 Task: Create a due date automation trigger when advanced on, on the monday of the week before a card is due add dates starting in less than 1 days at 11:00 AM.
Action: Mouse moved to (1141, 347)
Screenshot: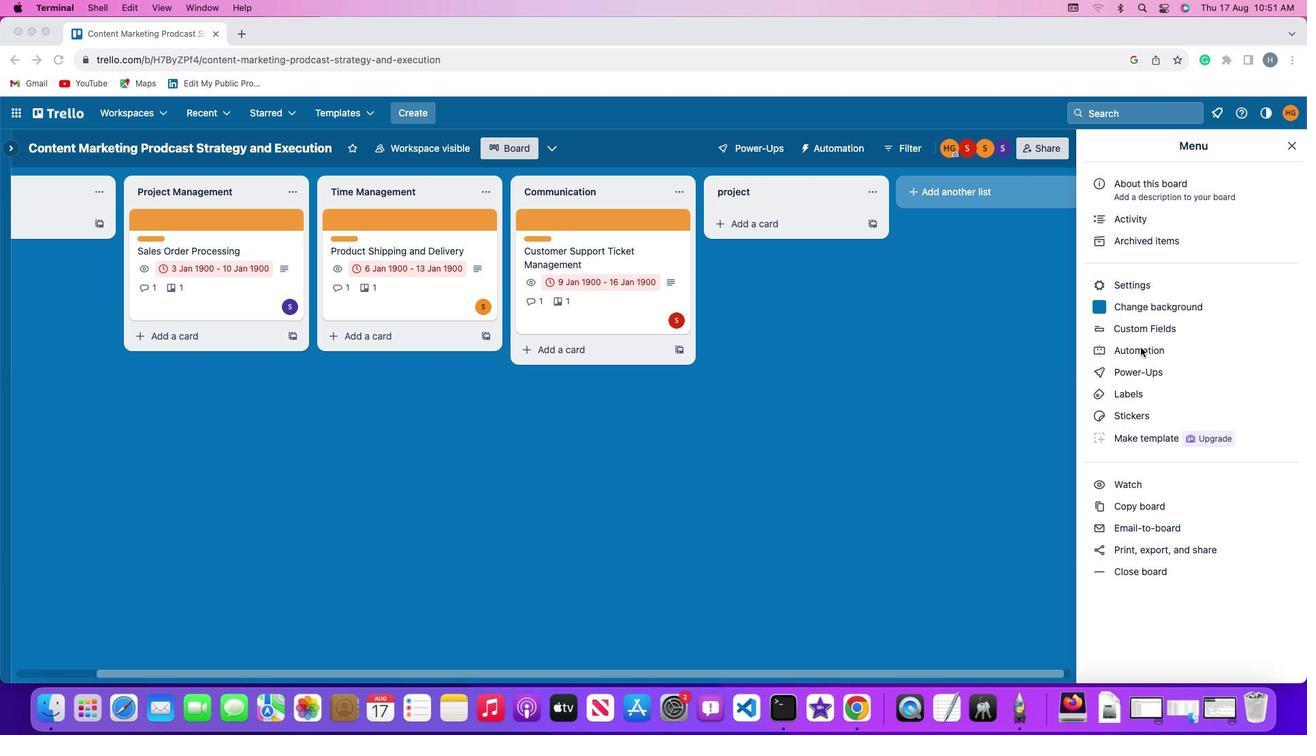 
Action: Mouse pressed left at (1141, 347)
Screenshot: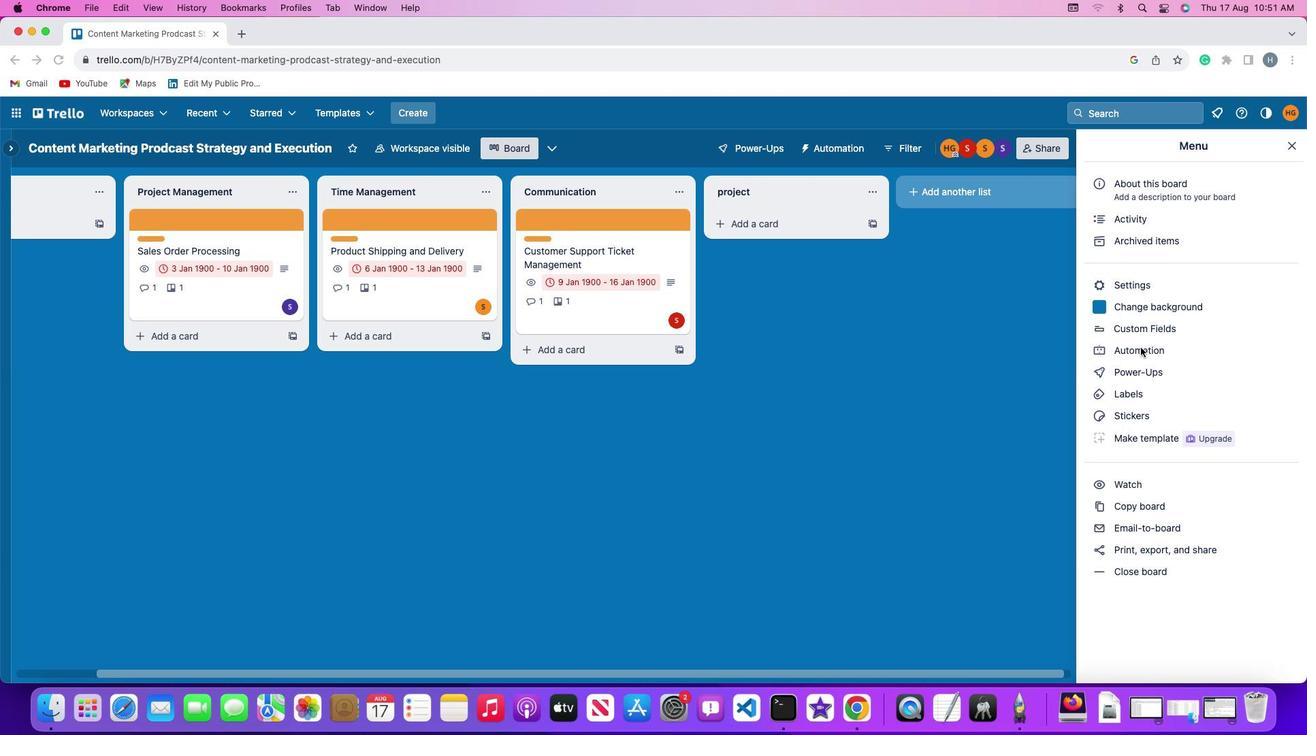 
Action: Mouse pressed left at (1141, 347)
Screenshot: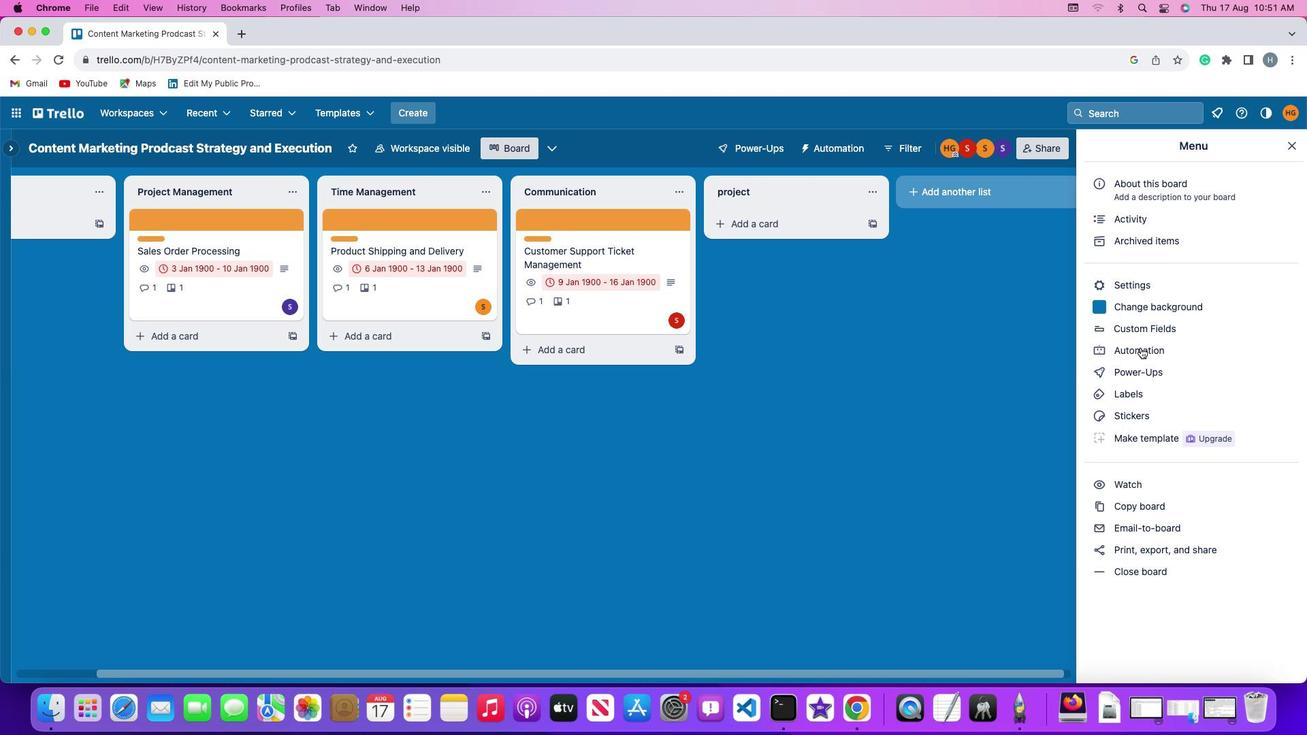 
Action: Mouse moved to (83, 319)
Screenshot: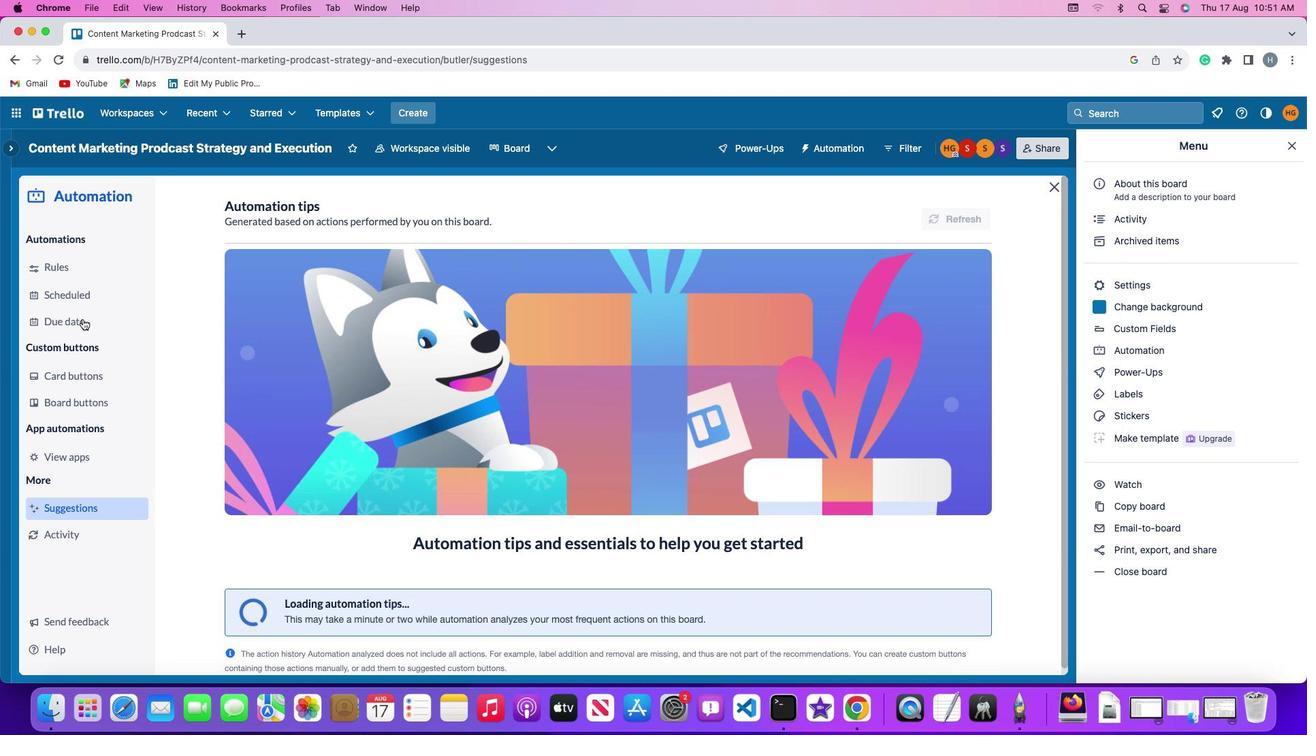 
Action: Mouse pressed left at (83, 319)
Screenshot: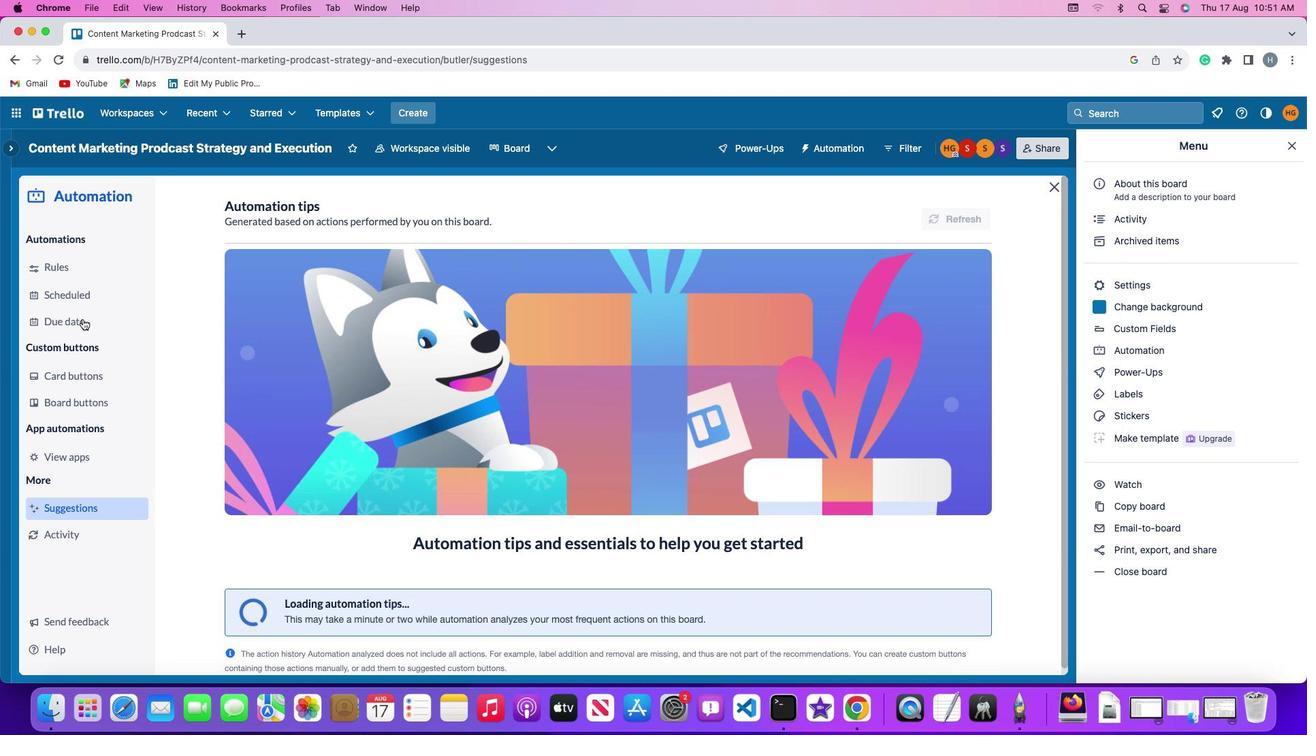 
Action: Mouse moved to (921, 210)
Screenshot: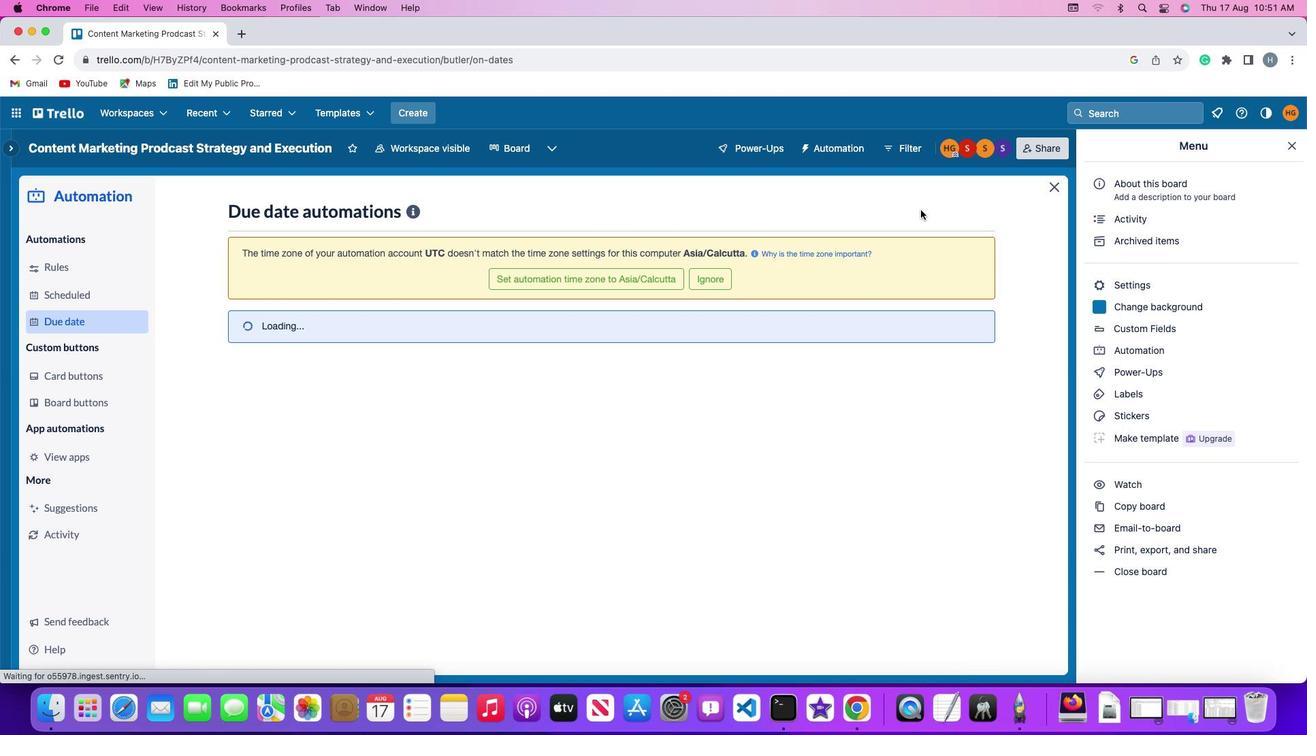 
Action: Mouse pressed left at (921, 210)
Screenshot: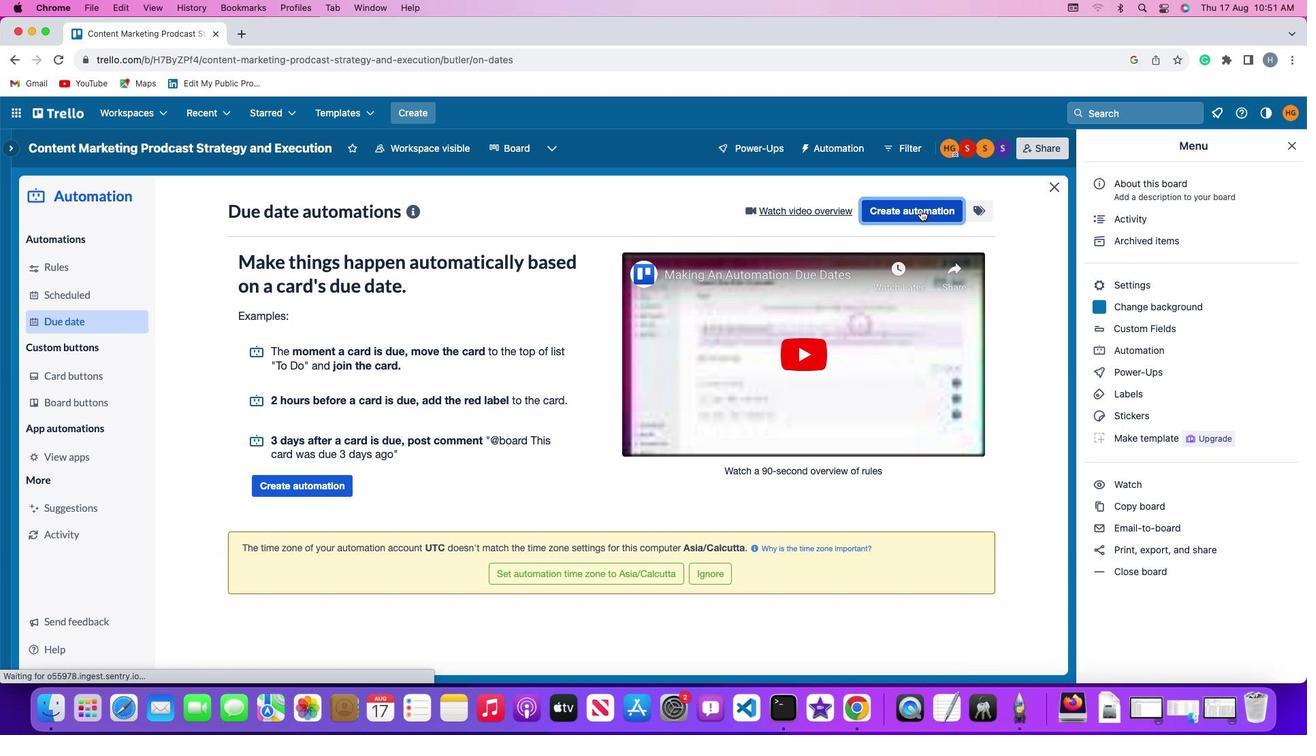 
Action: Mouse moved to (251, 339)
Screenshot: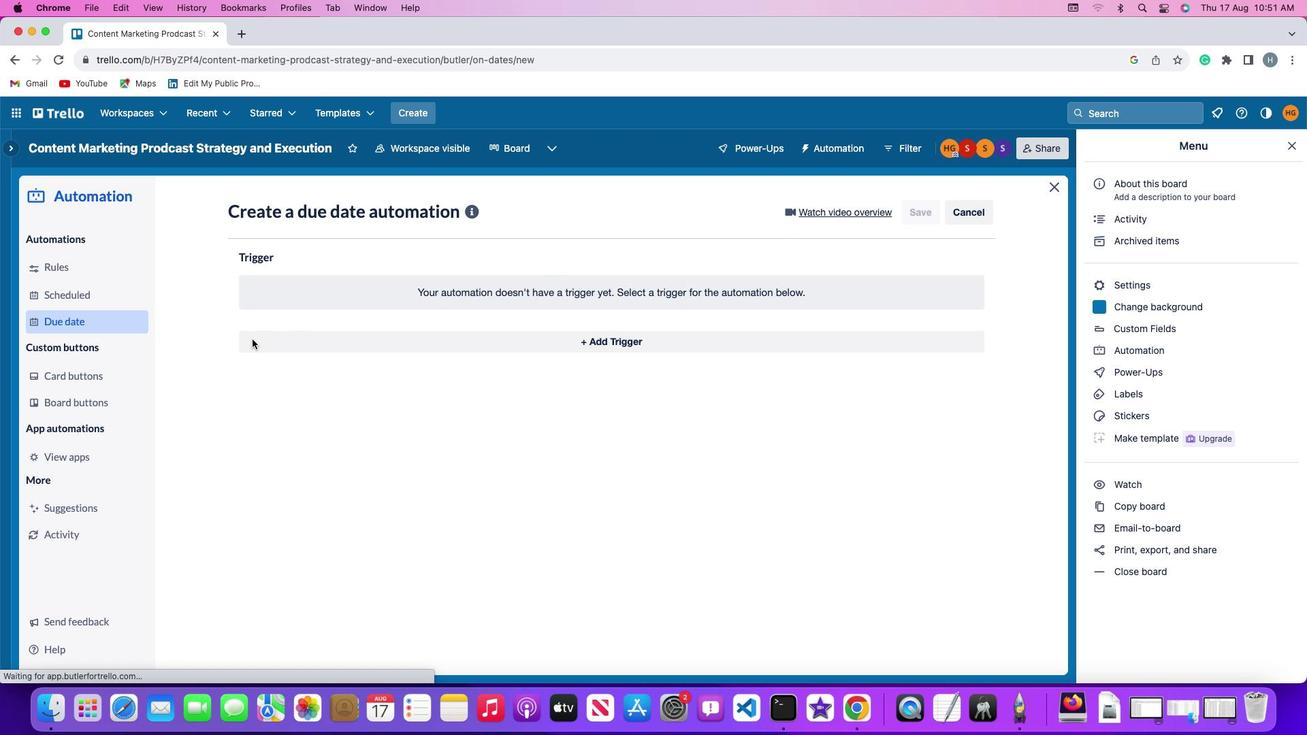 
Action: Mouse pressed left at (251, 339)
Screenshot: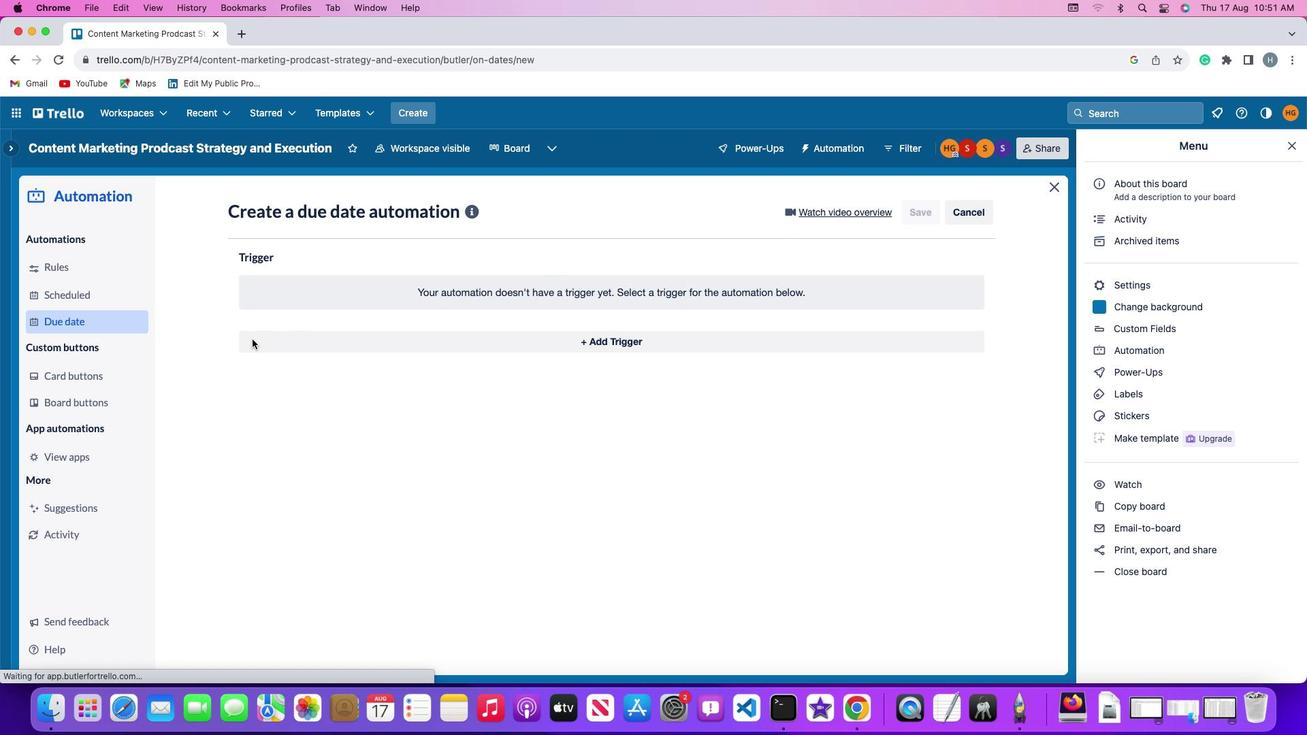 
Action: Mouse moved to (301, 587)
Screenshot: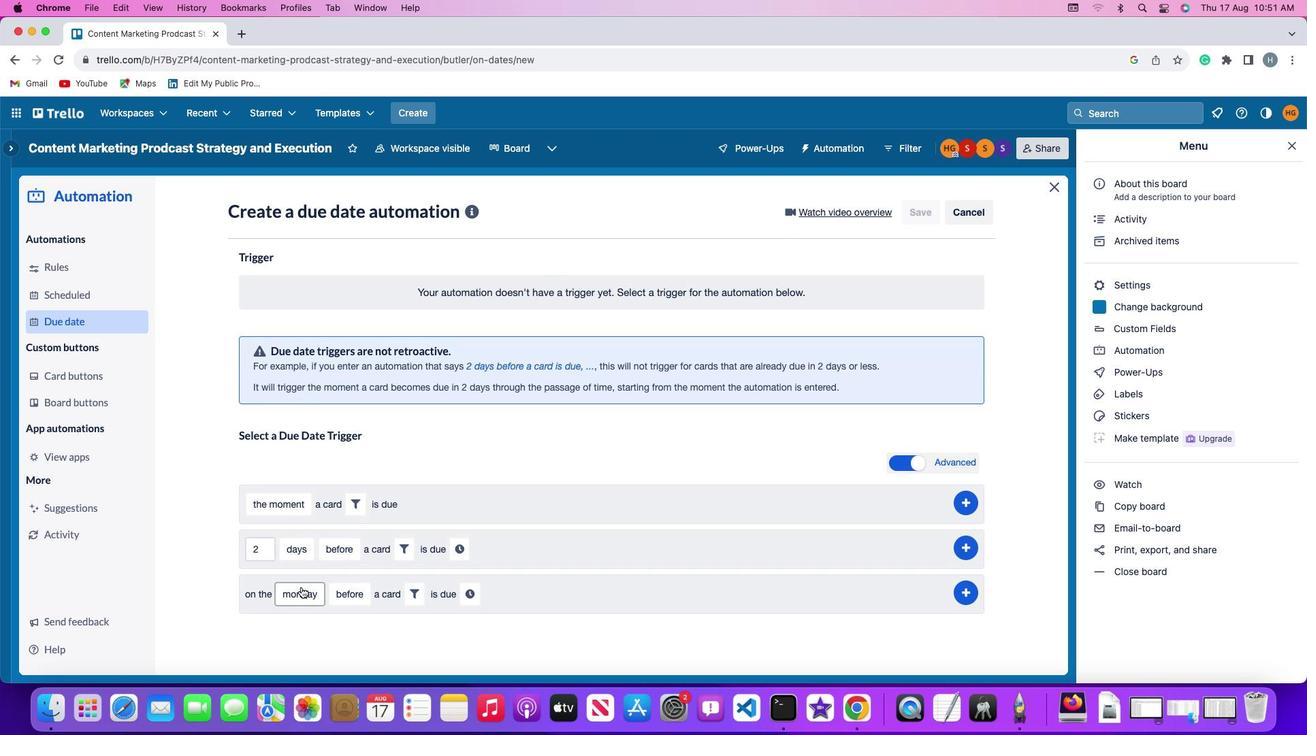 
Action: Mouse pressed left at (301, 587)
Screenshot: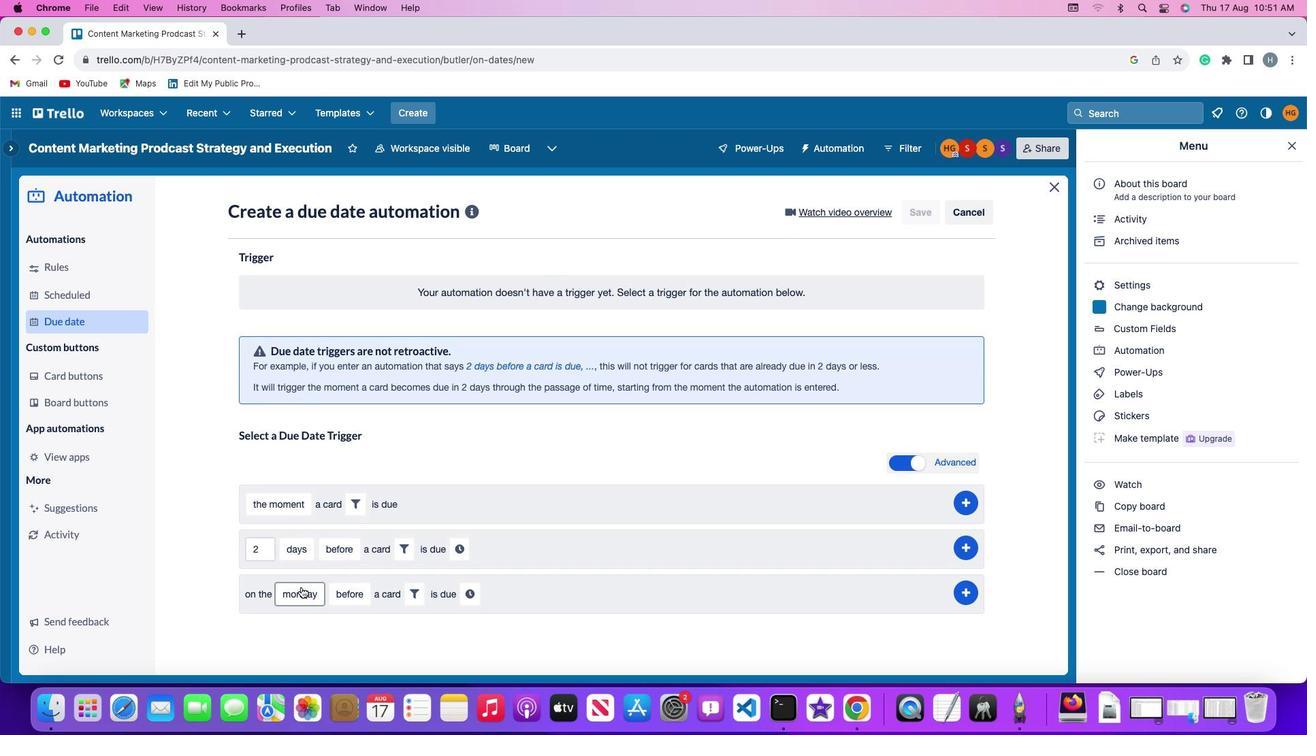 
Action: Mouse moved to (320, 406)
Screenshot: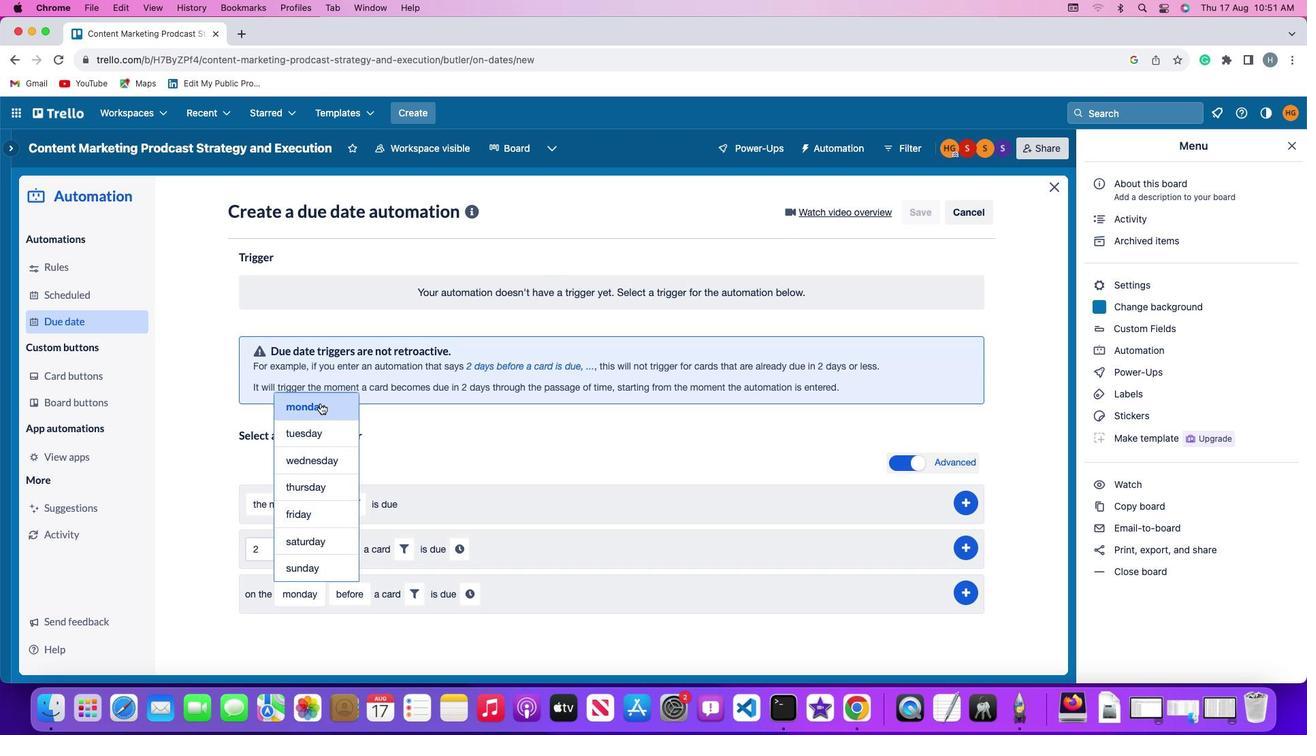 
Action: Mouse pressed left at (320, 406)
Screenshot: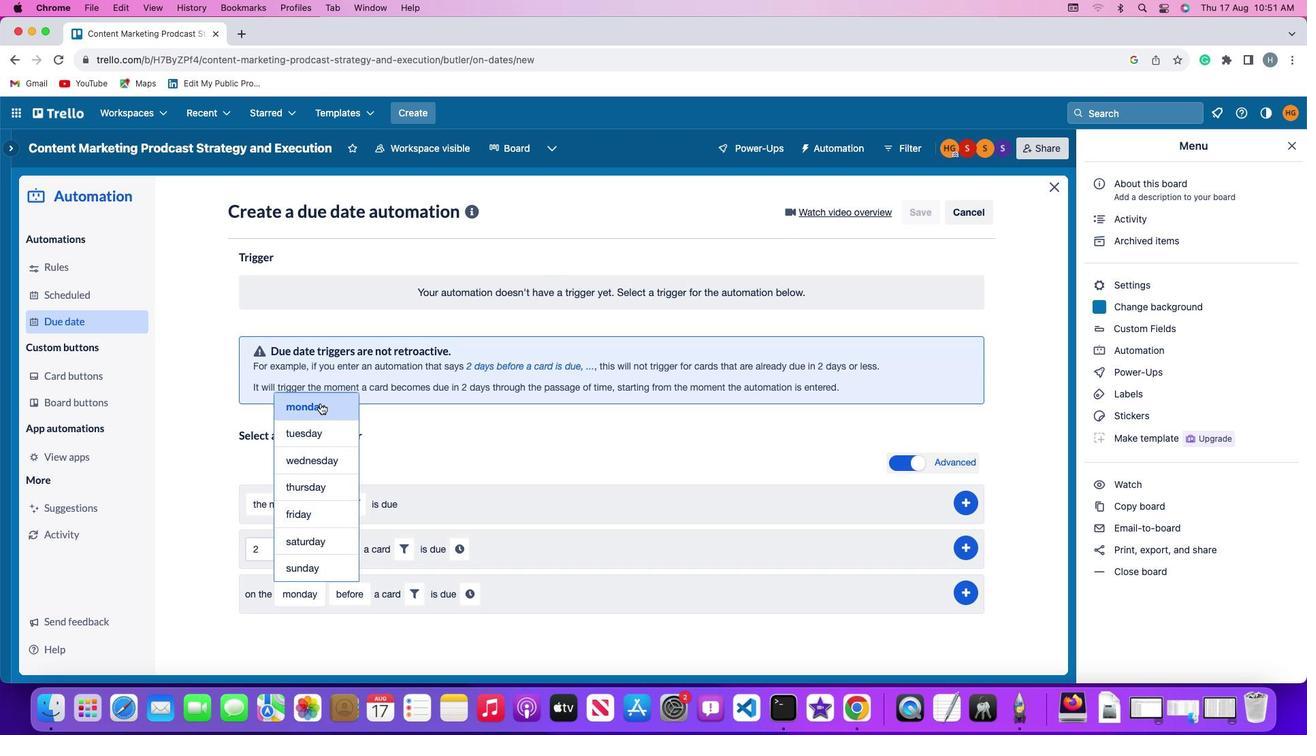 
Action: Mouse moved to (352, 592)
Screenshot: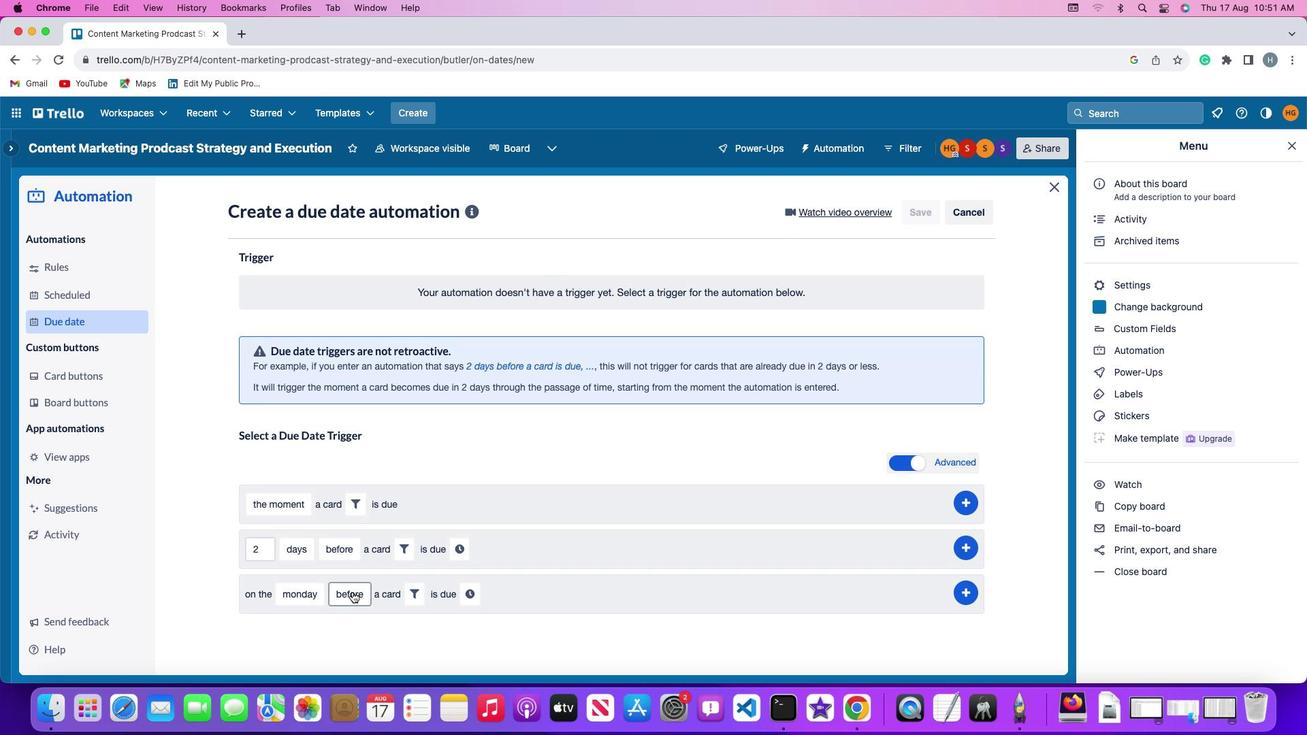 
Action: Mouse pressed left at (352, 592)
Screenshot: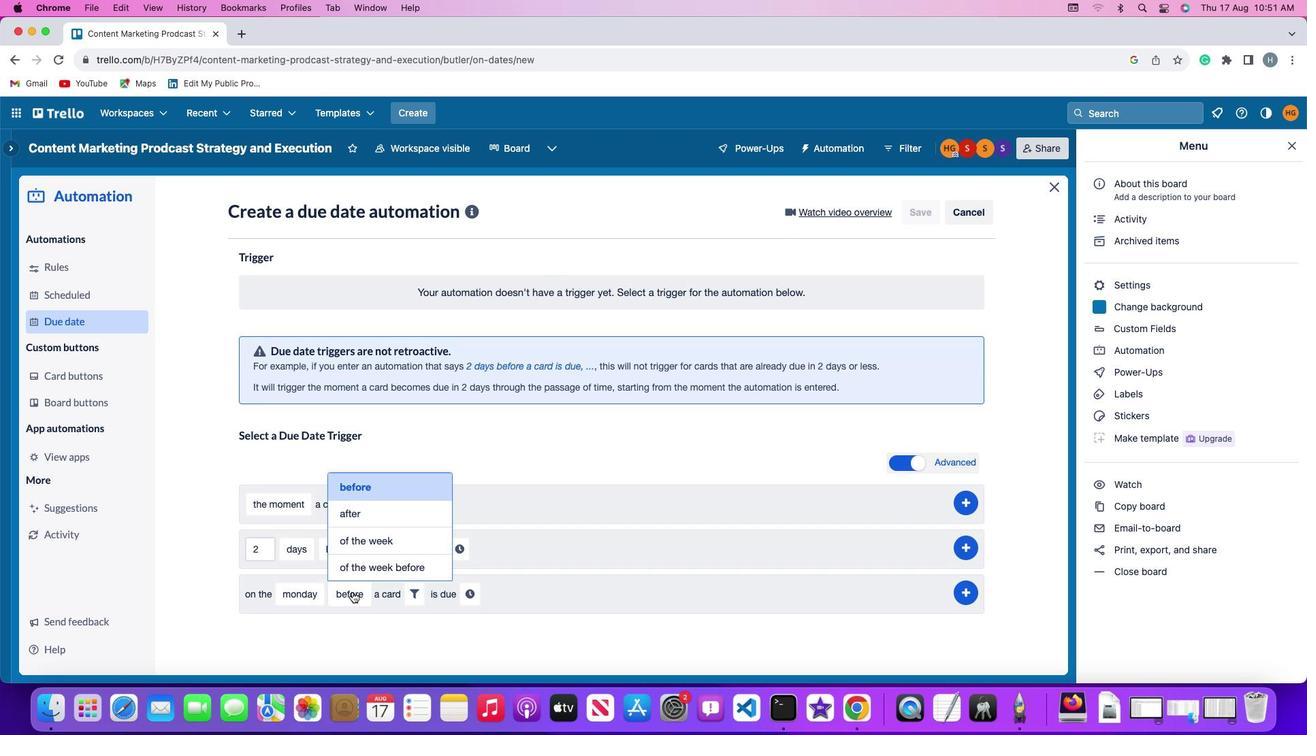 
Action: Mouse moved to (362, 570)
Screenshot: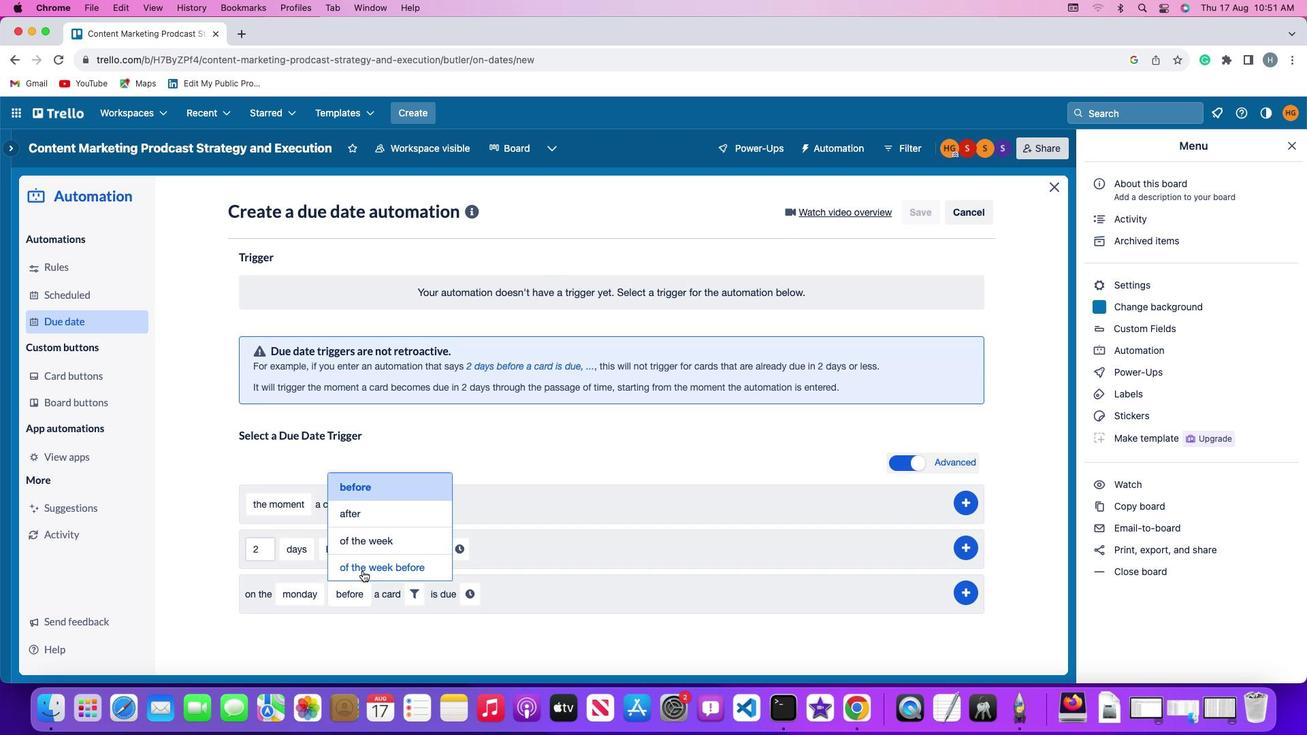 
Action: Mouse pressed left at (362, 570)
Screenshot: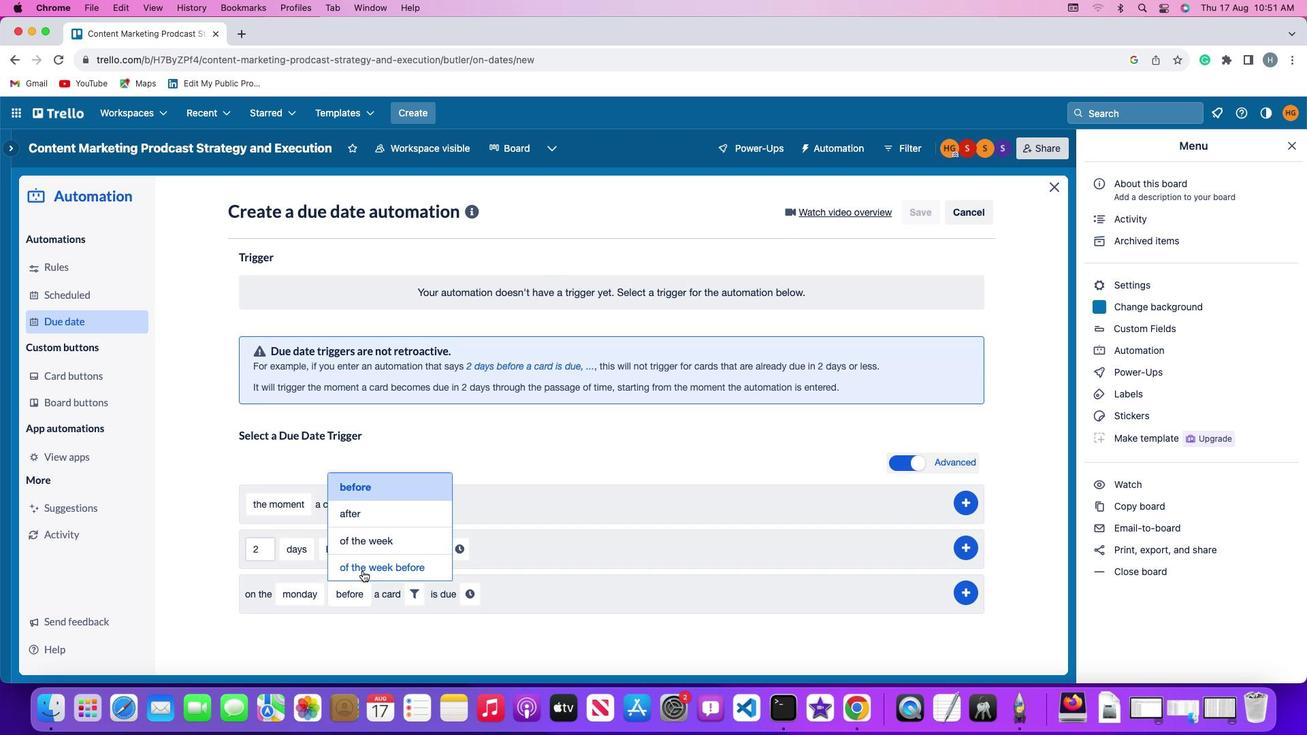 
Action: Mouse moved to (471, 599)
Screenshot: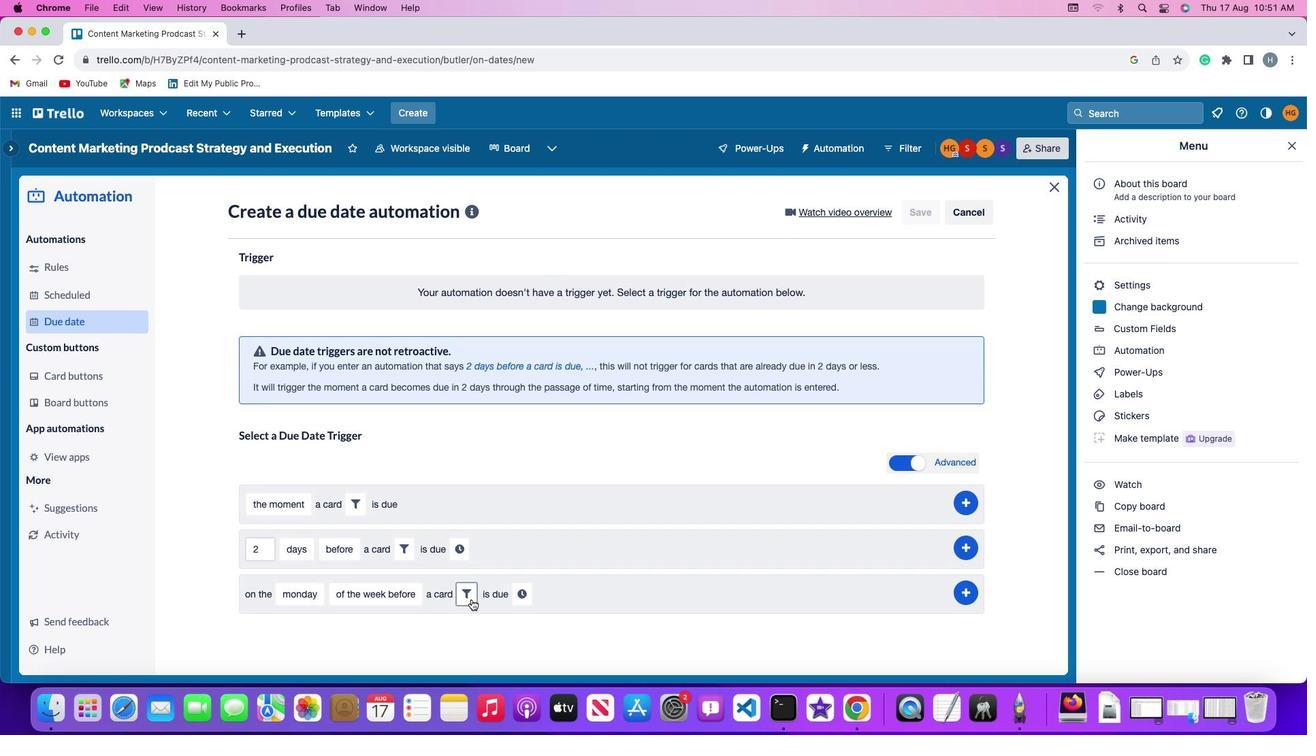 
Action: Mouse pressed left at (471, 599)
Screenshot: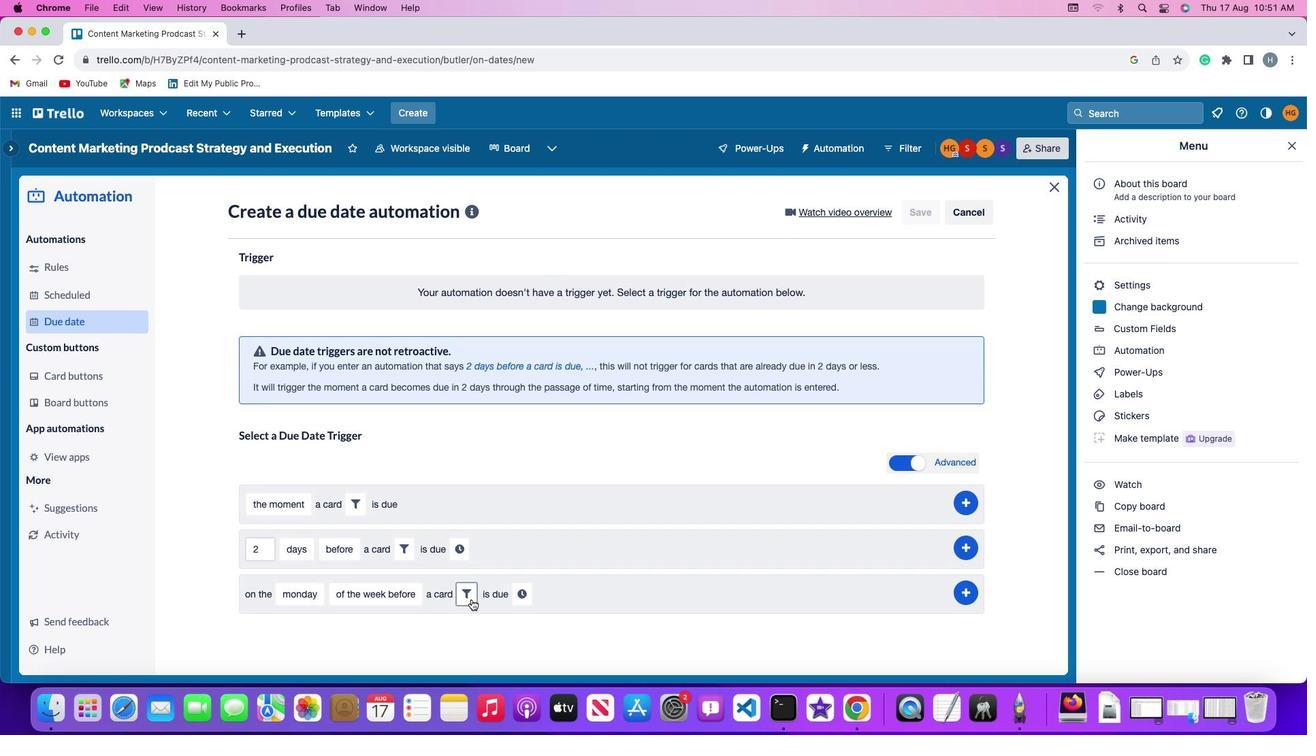 
Action: Mouse moved to (544, 642)
Screenshot: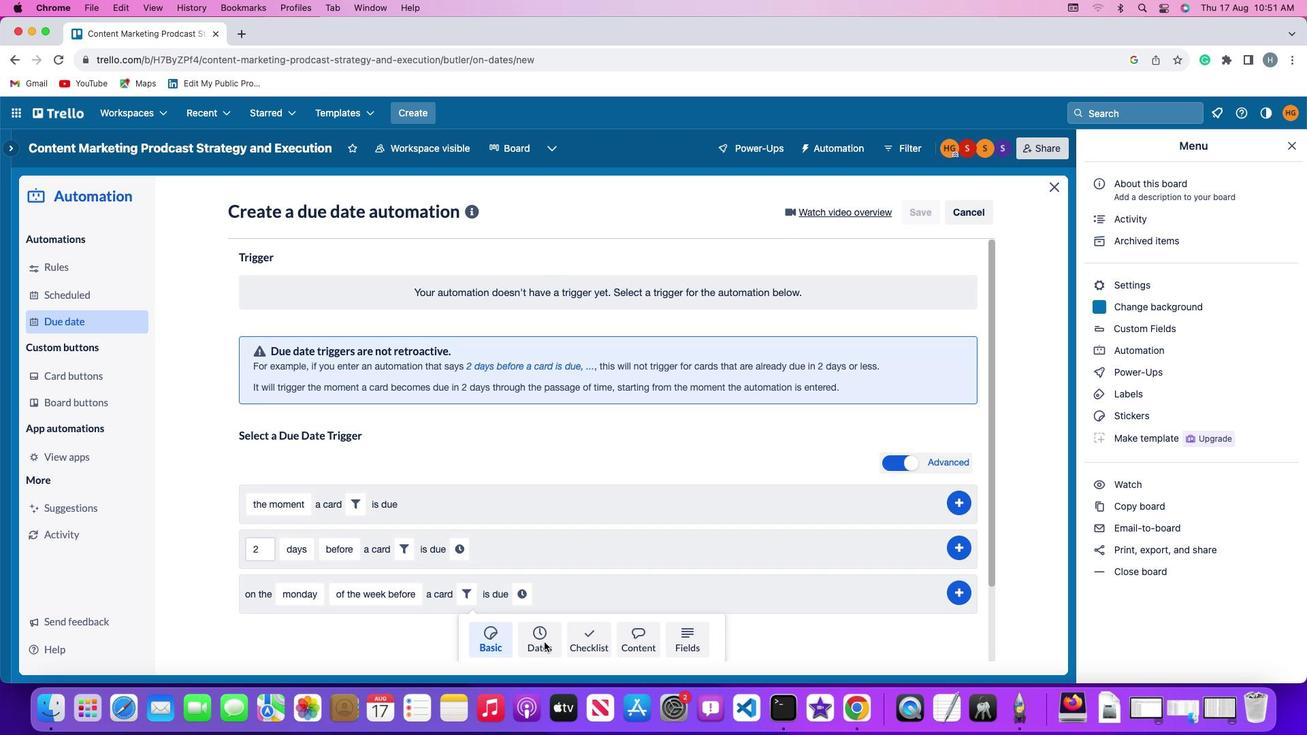 
Action: Mouse pressed left at (544, 642)
Screenshot: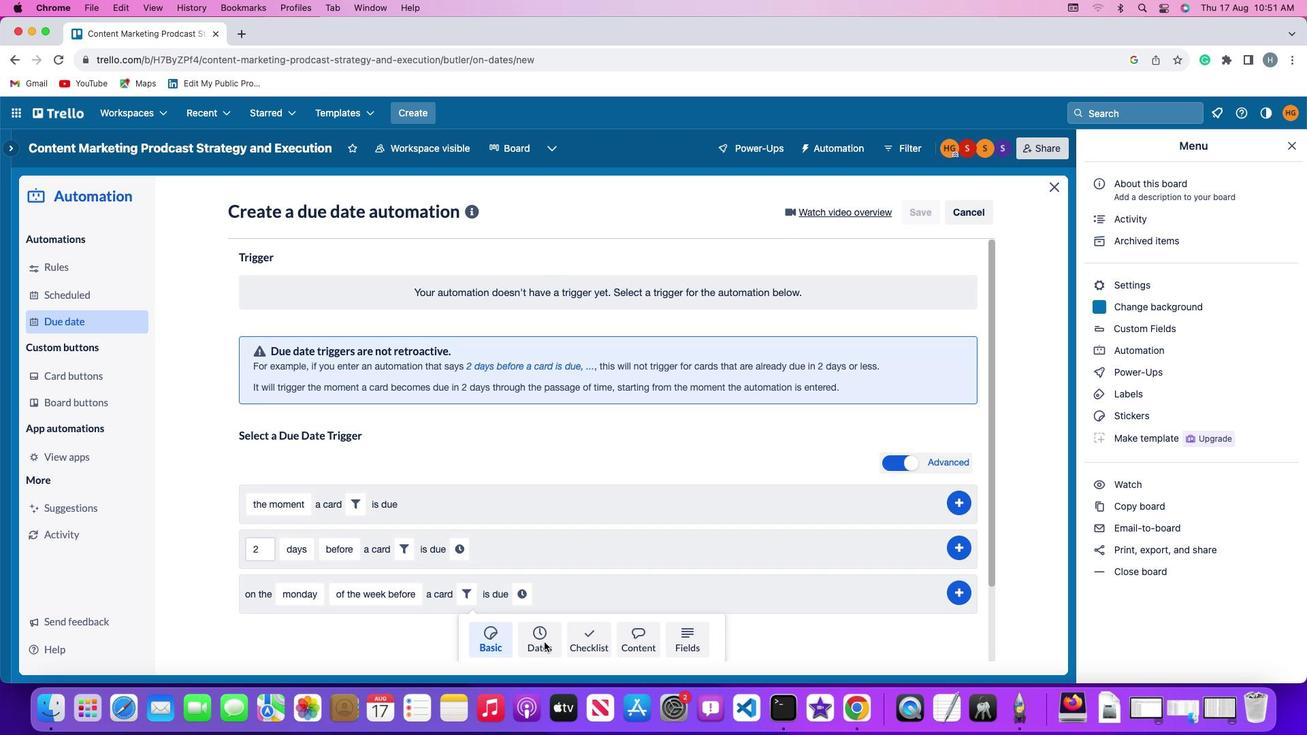 
Action: Mouse moved to (432, 623)
Screenshot: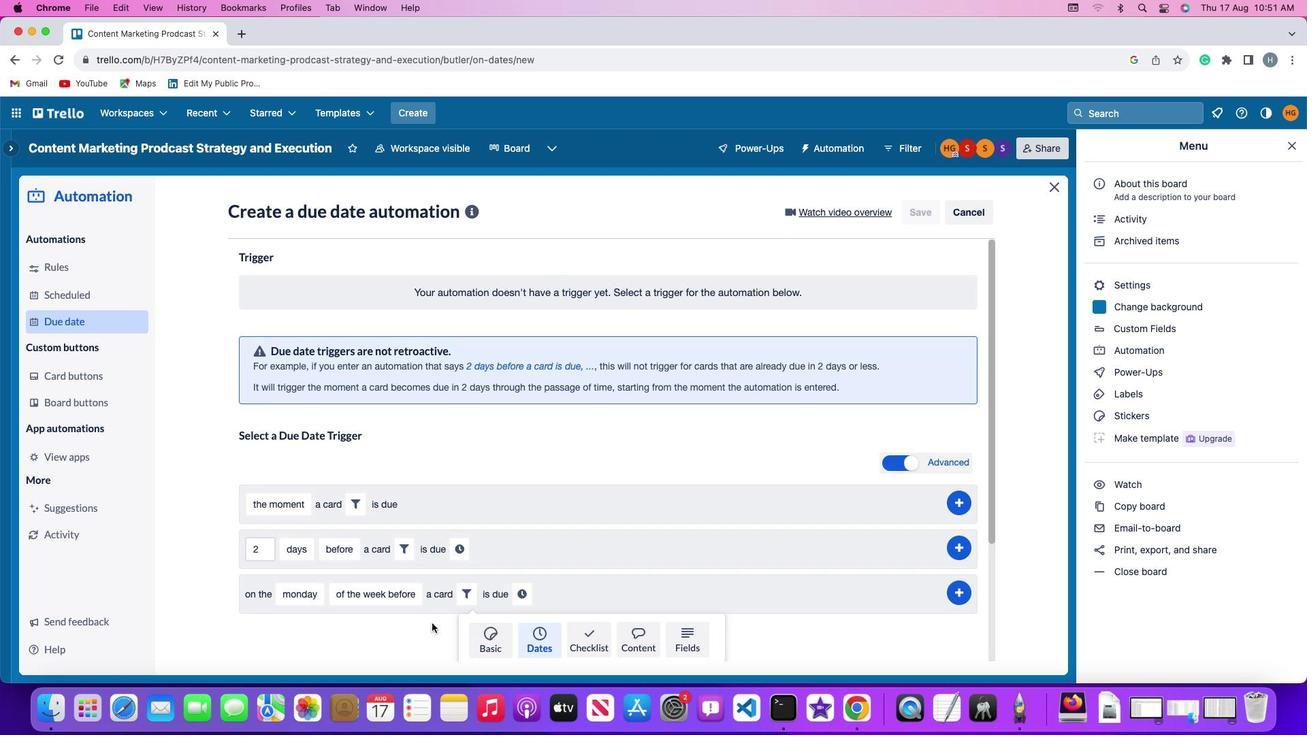 
Action: Mouse scrolled (432, 623) with delta (0, 0)
Screenshot: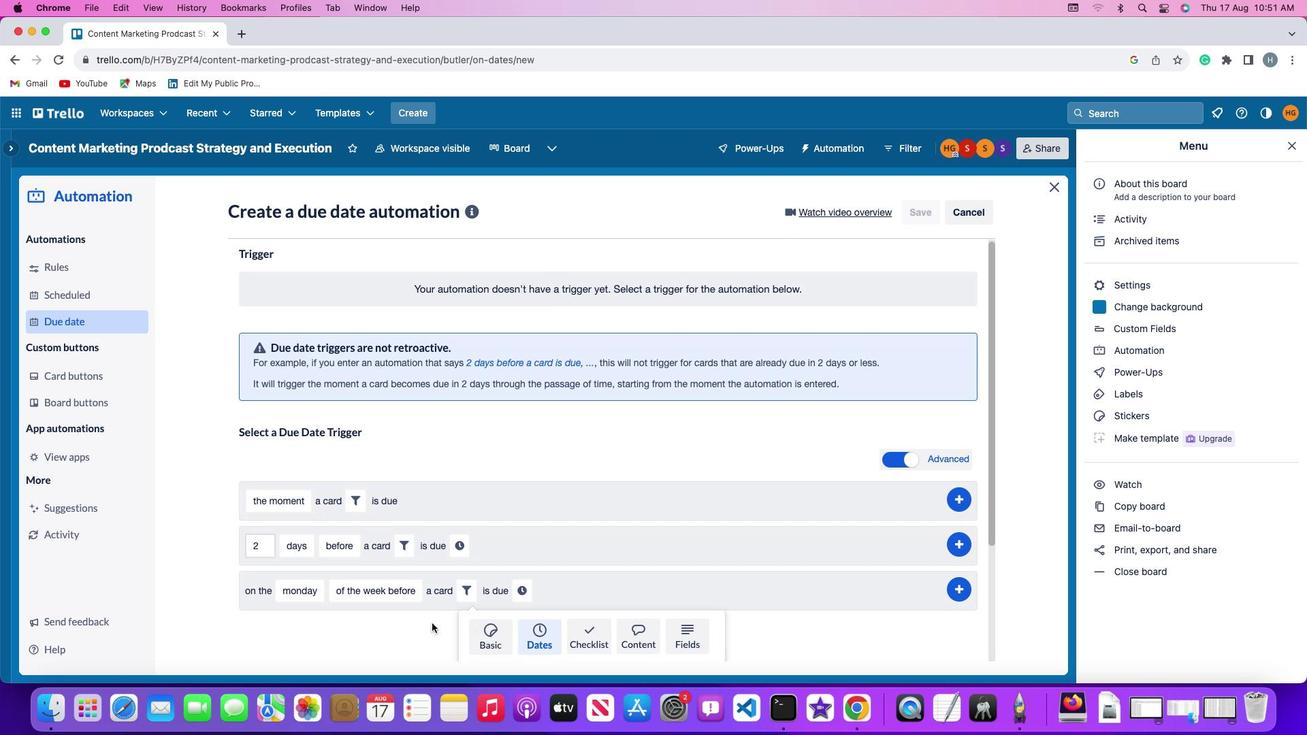 
Action: Mouse scrolled (432, 623) with delta (0, 0)
Screenshot: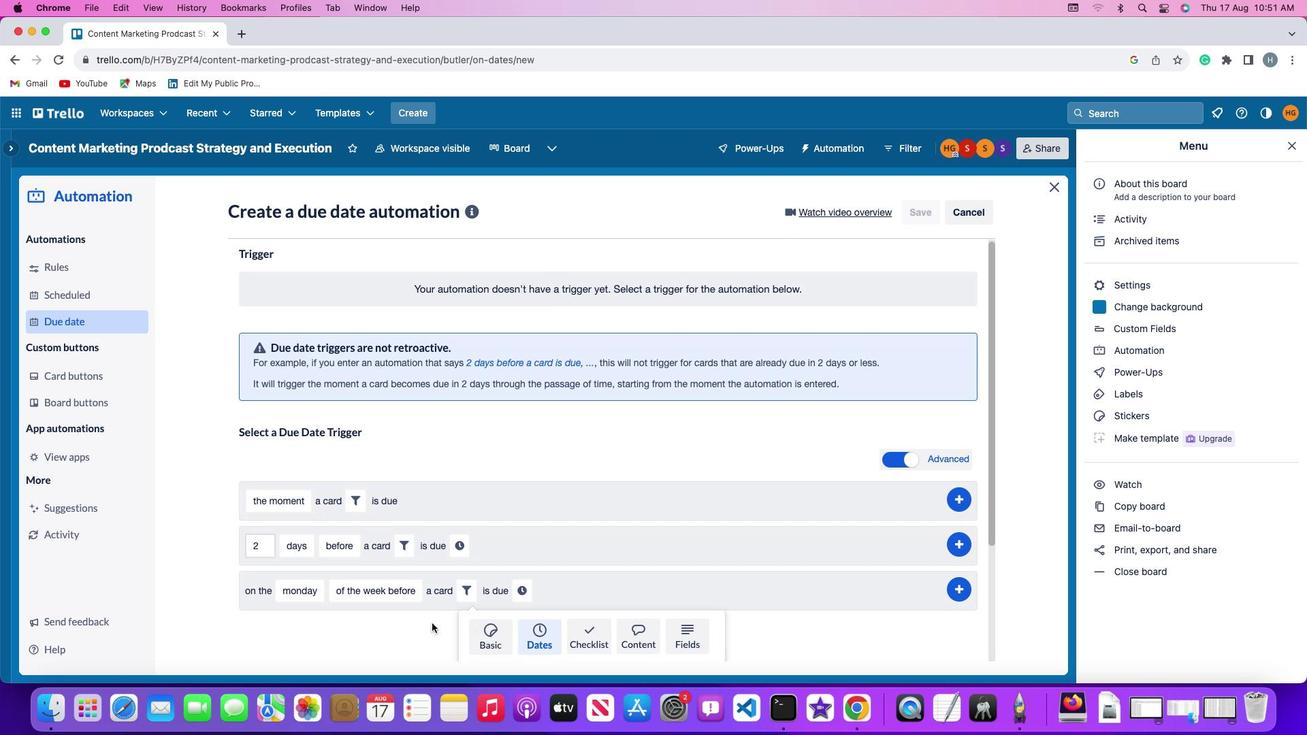 
Action: Mouse scrolled (432, 623) with delta (0, -2)
Screenshot: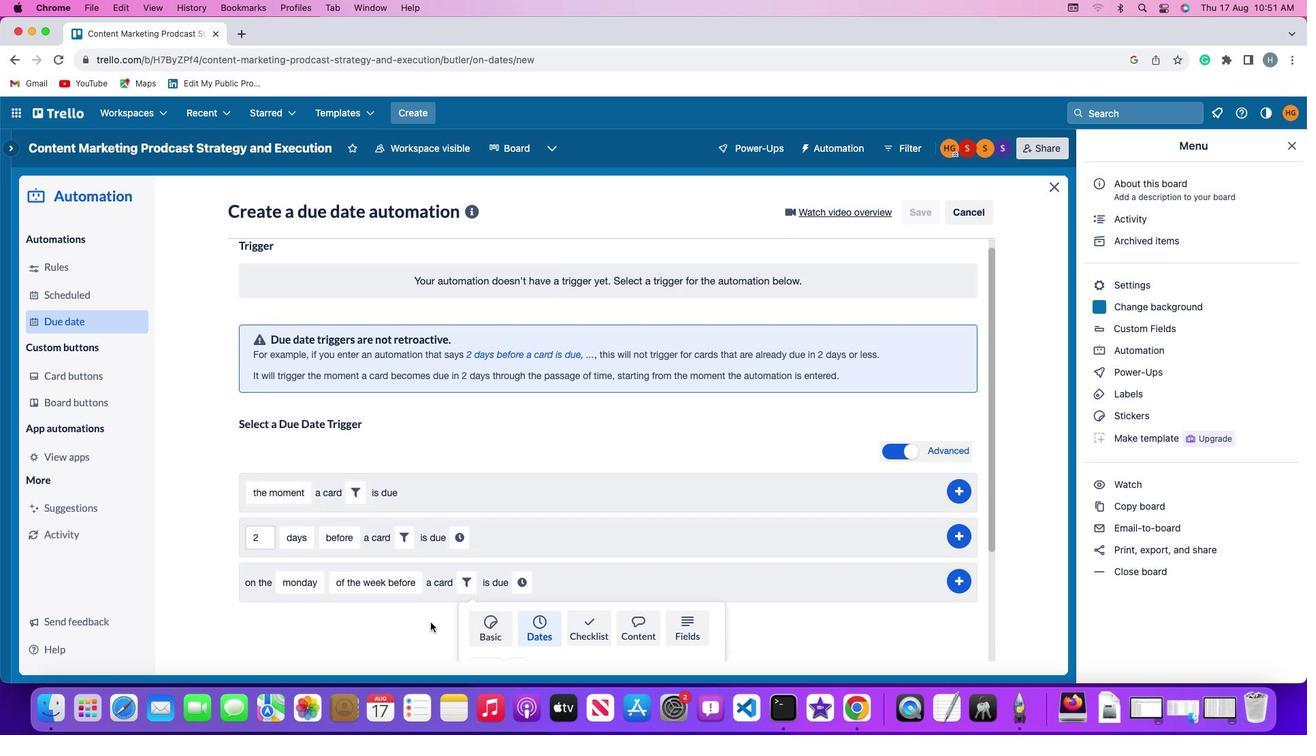 
Action: Mouse scrolled (432, 623) with delta (0, -3)
Screenshot: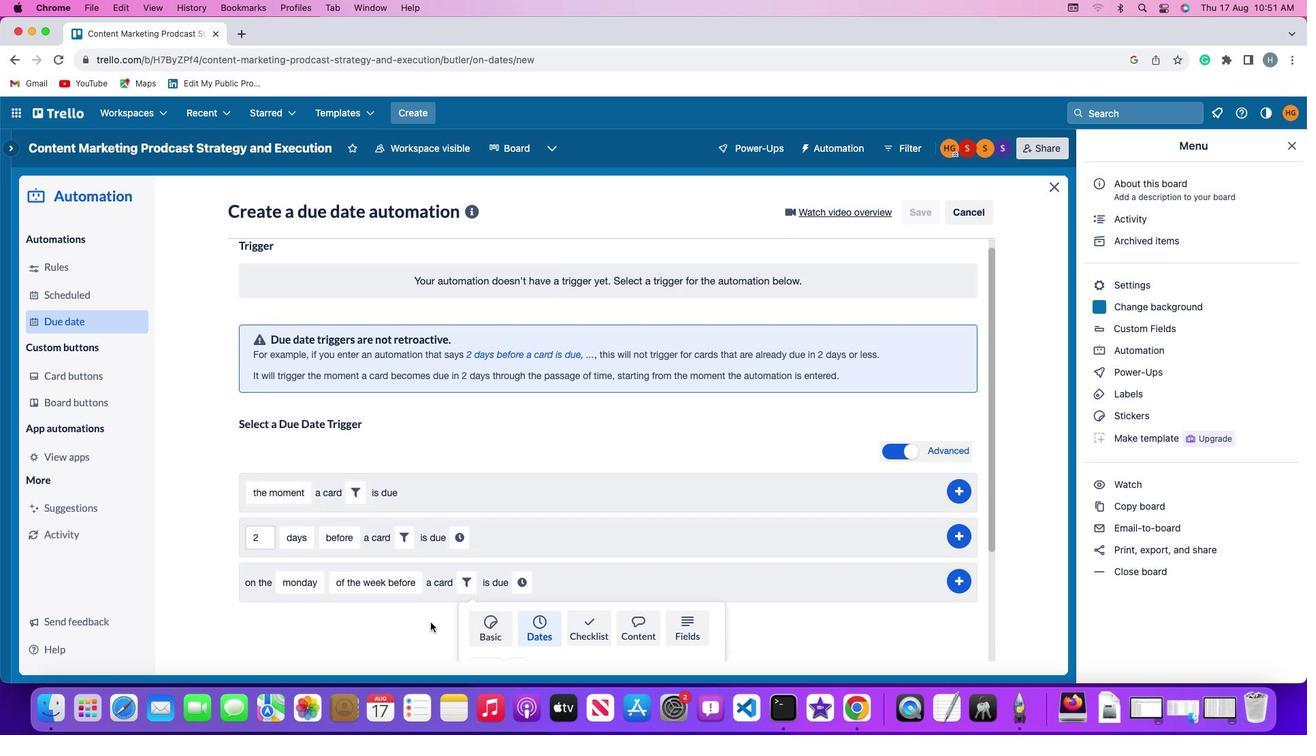 
Action: Mouse scrolled (432, 623) with delta (0, -4)
Screenshot: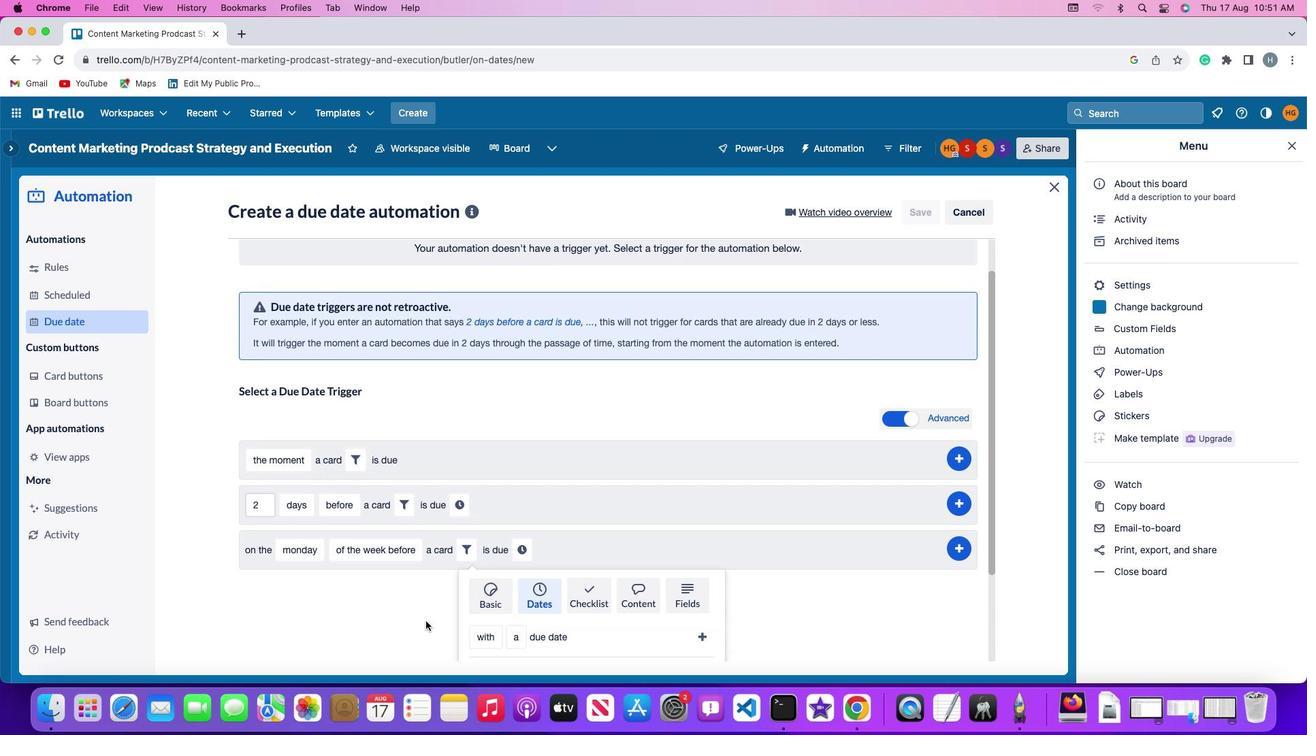 
Action: Mouse moved to (414, 619)
Screenshot: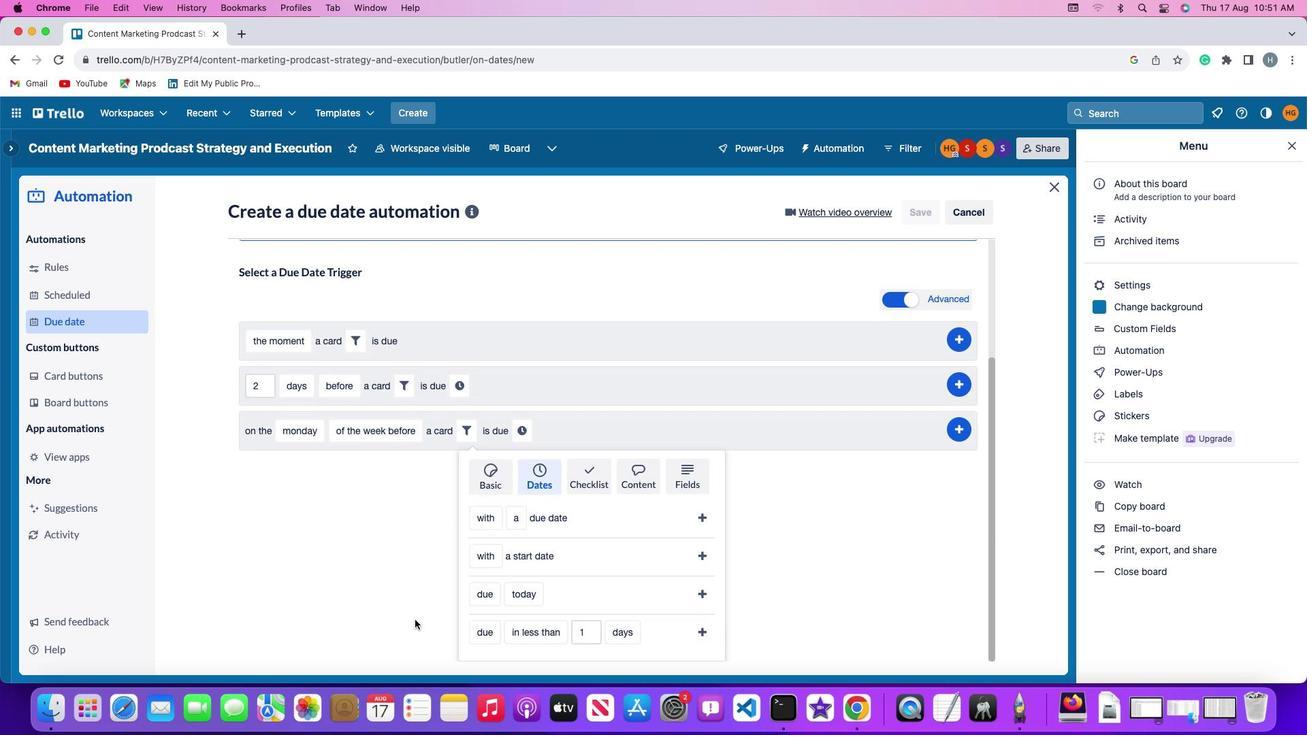 
Action: Mouse scrolled (414, 619) with delta (0, 0)
Screenshot: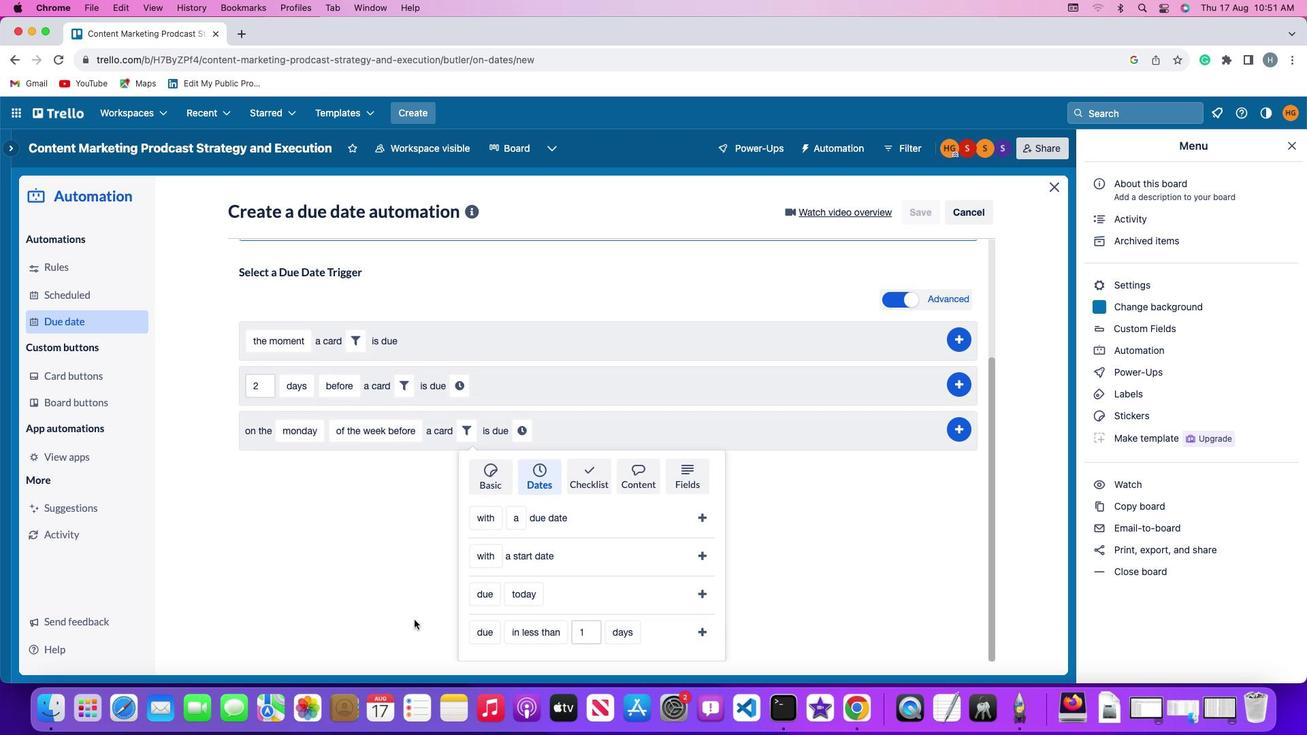 
Action: Mouse moved to (414, 619)
Screenshot: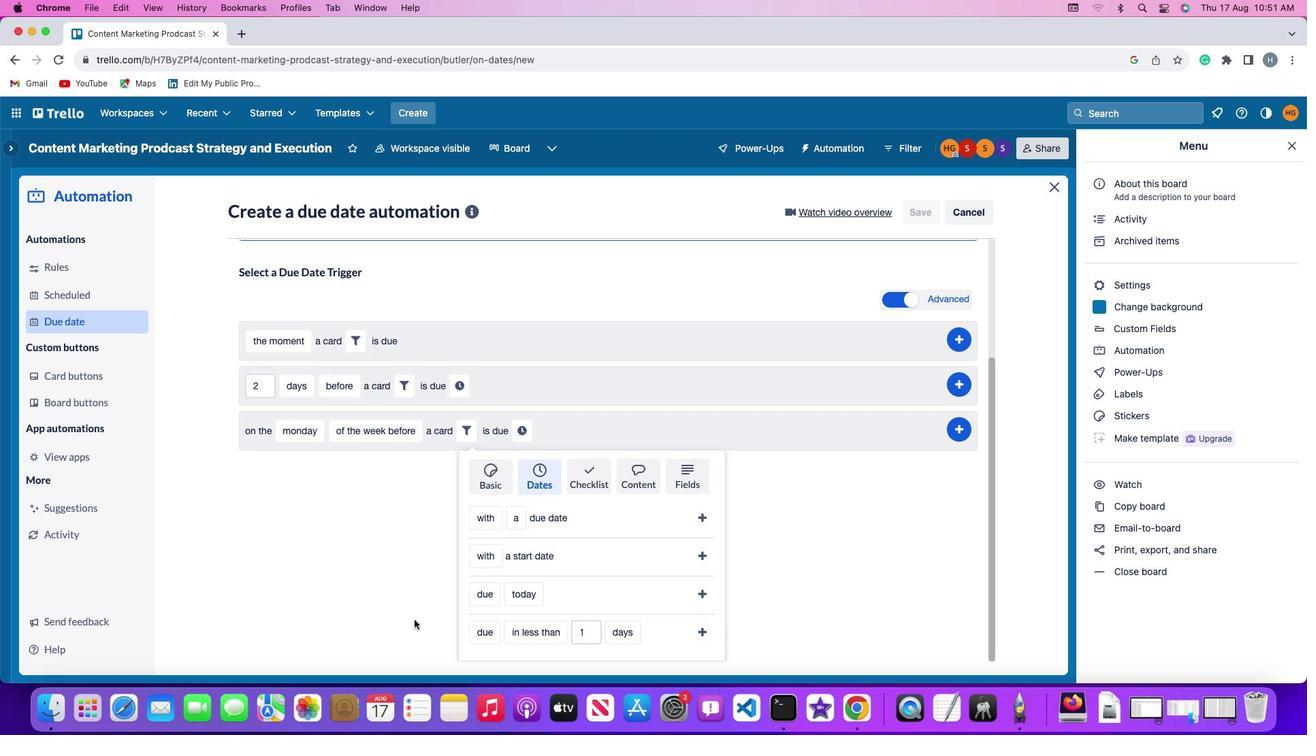 
Action: Mouse scrolled (414, 619) with delta (0, 0)
Screenshot: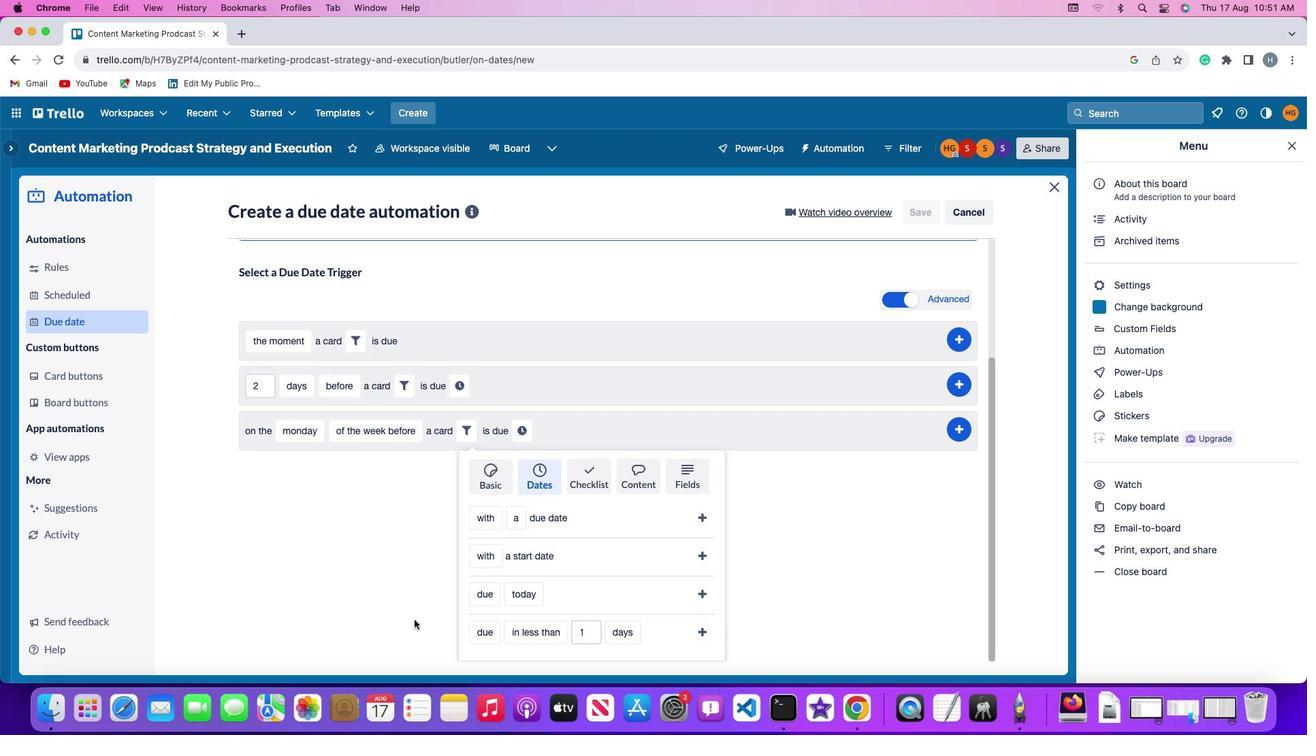 
Action: Mouse moved to (414, 619)
Screenshot: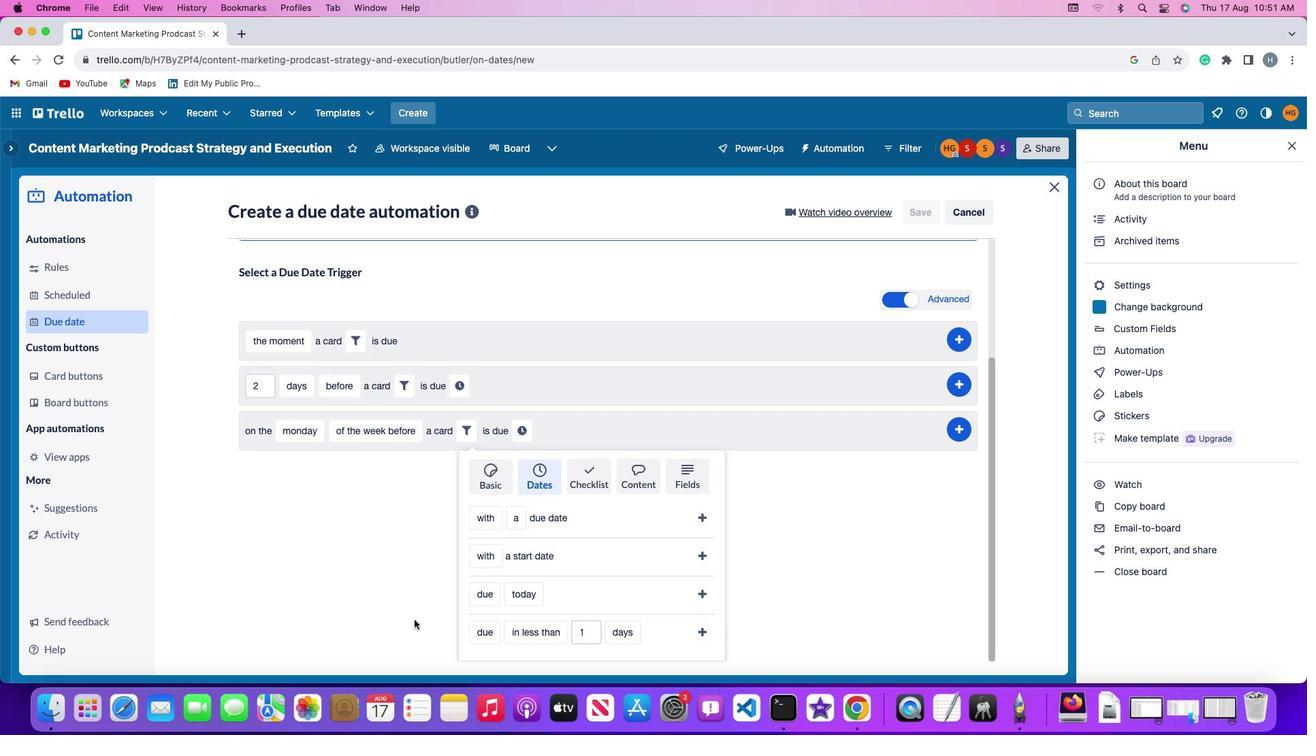 
Action: Mouse scrolled (414, 619) with delta (0, -2)
Screenshot: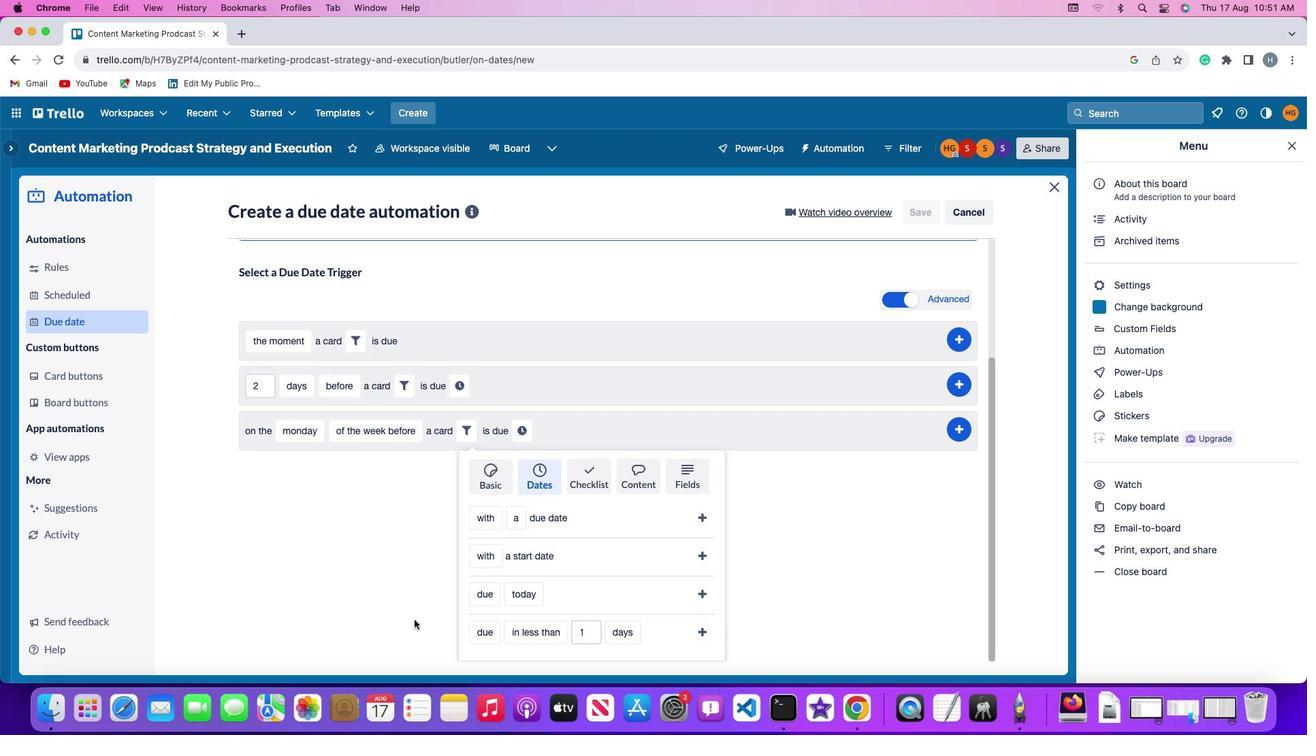 
Action: Mouse moved to (414, 619)
Screenshot: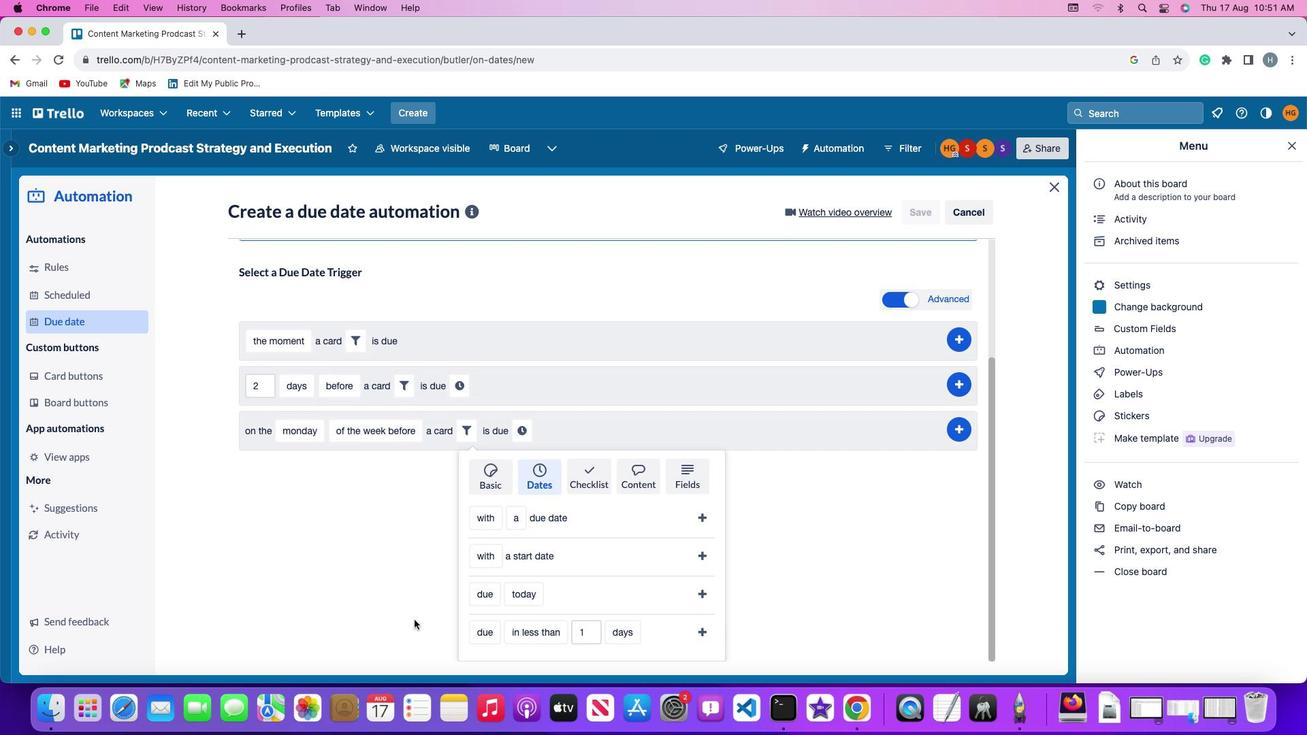 
Action: Mouse scrolled (414, 619) with delta (0, -3)
Screenshot: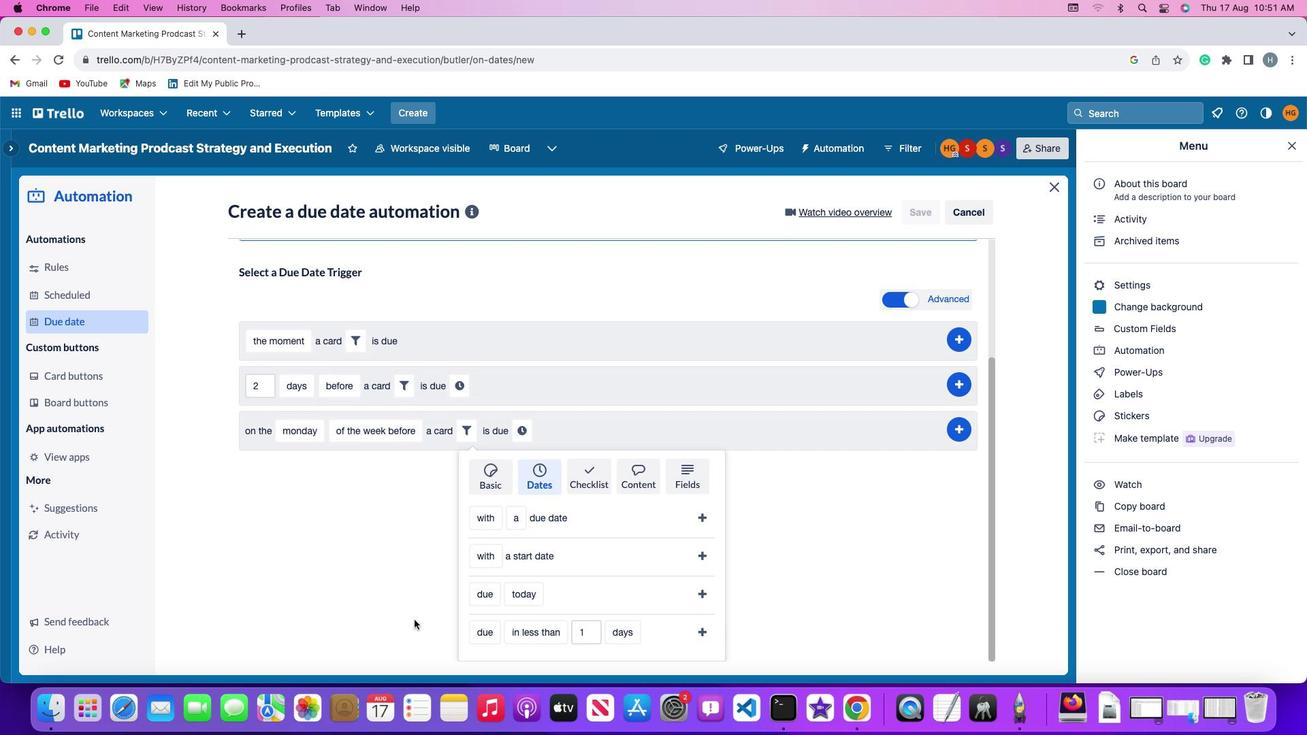 
Action: Mouse scrolled (414, 619) with delta (0, -4)
Screenshot: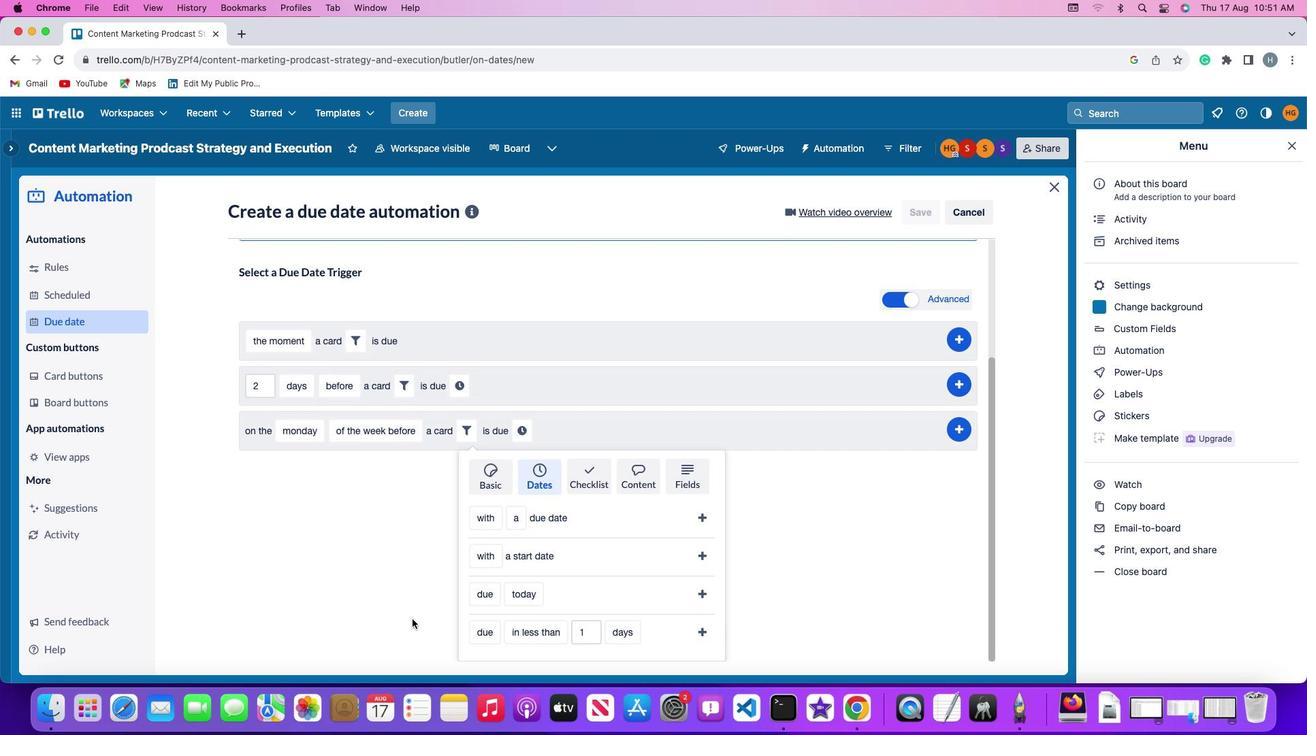 
Action: Mouse moved to (480, 623)
Screenshot: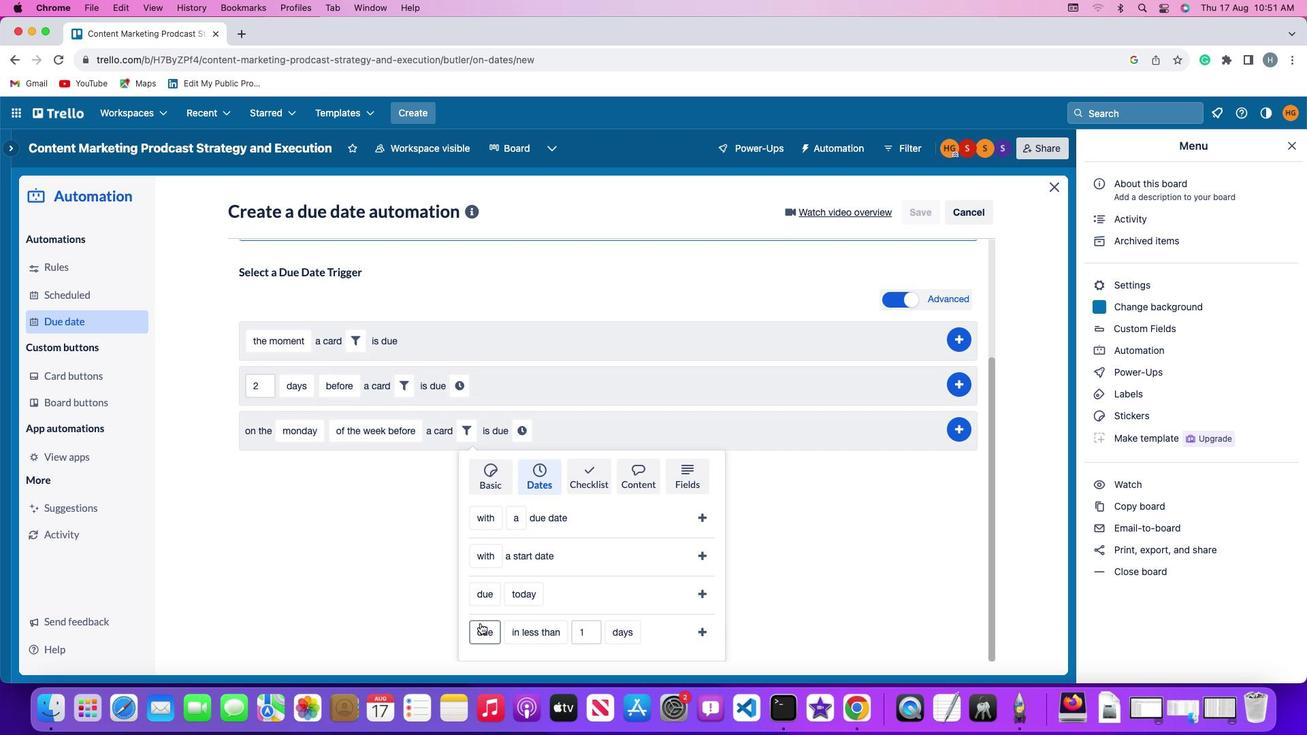 
Action: Mouse pressed left at (480, 623)
Screenshot: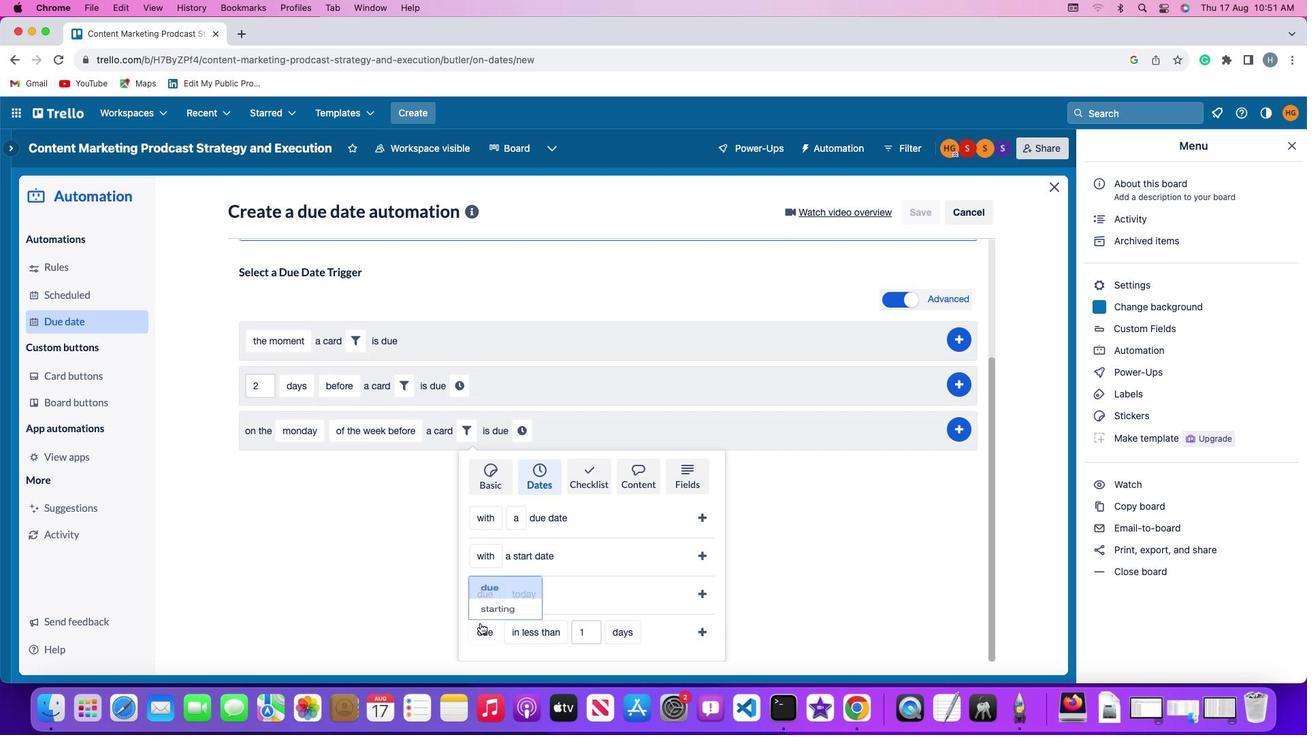 
Action: Mouse moved to (482, 612)
Screenshot: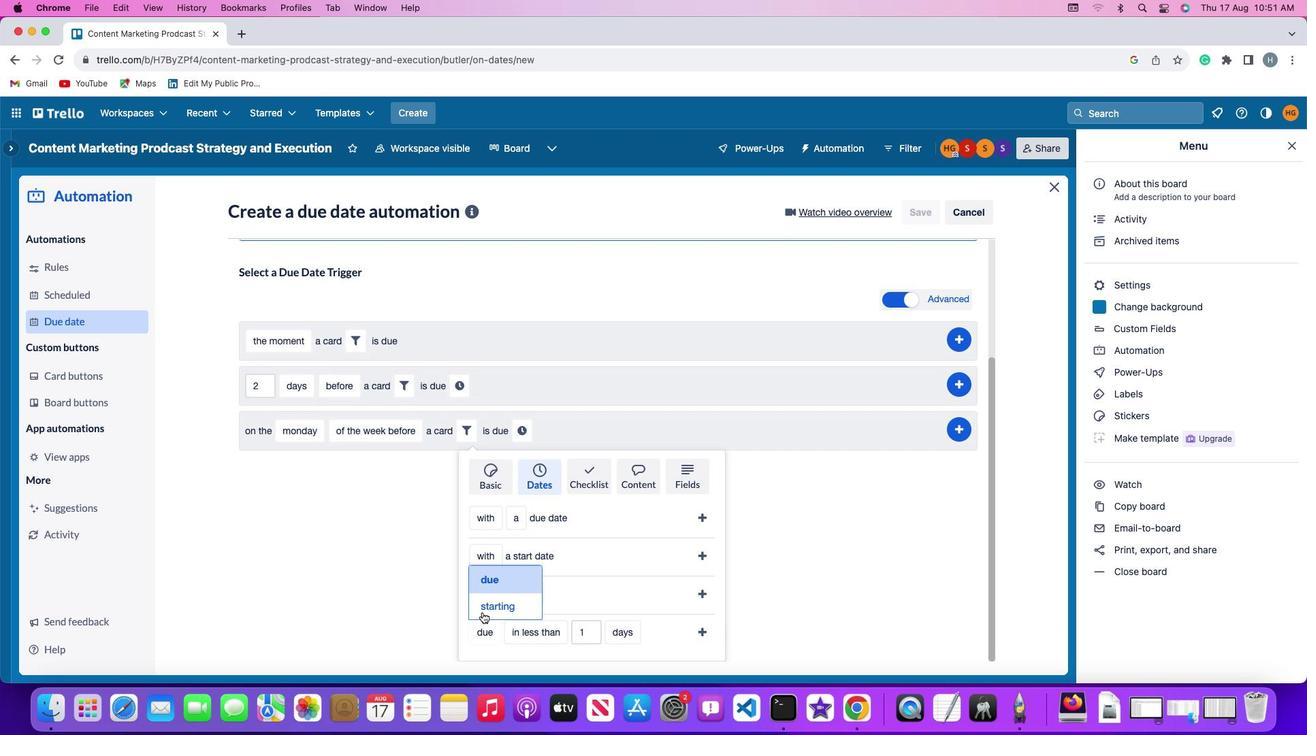
Action: Mouse pressed left at (482, 612)
Screenshot: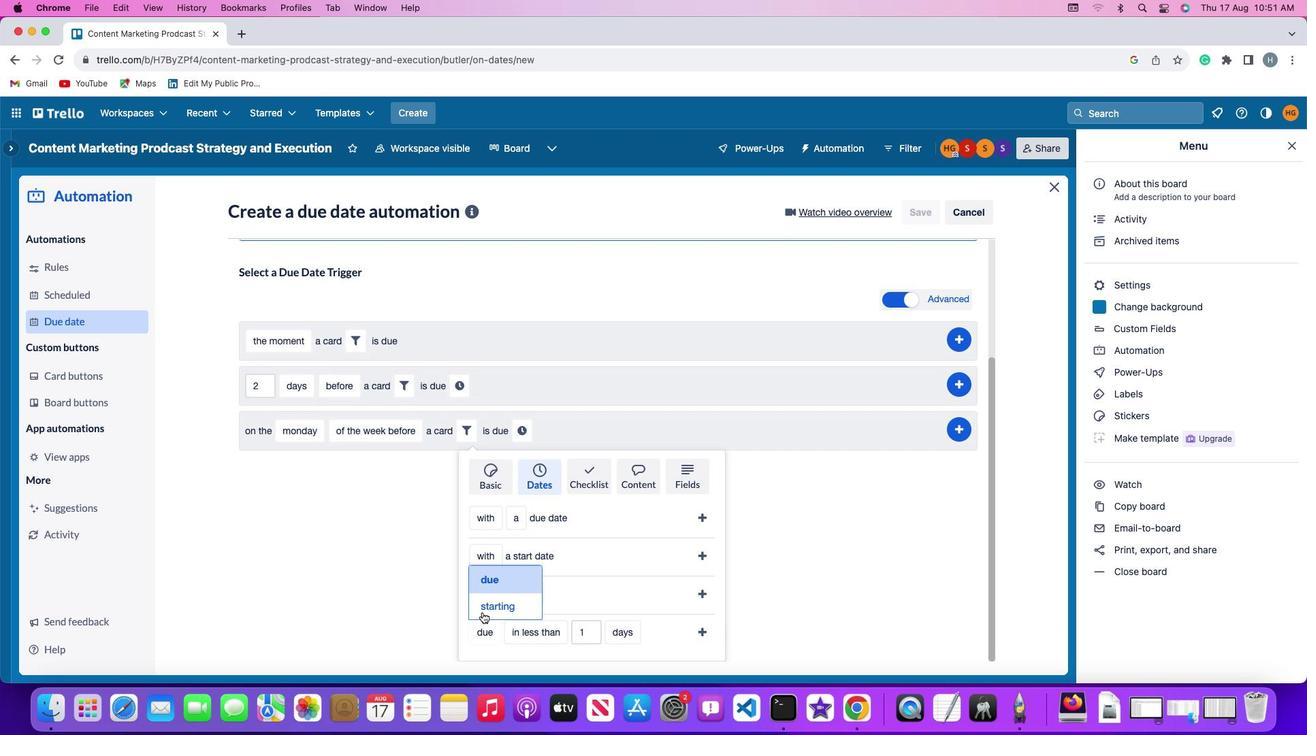 
Action: Mouse moved to (566, 629)
Screenshot: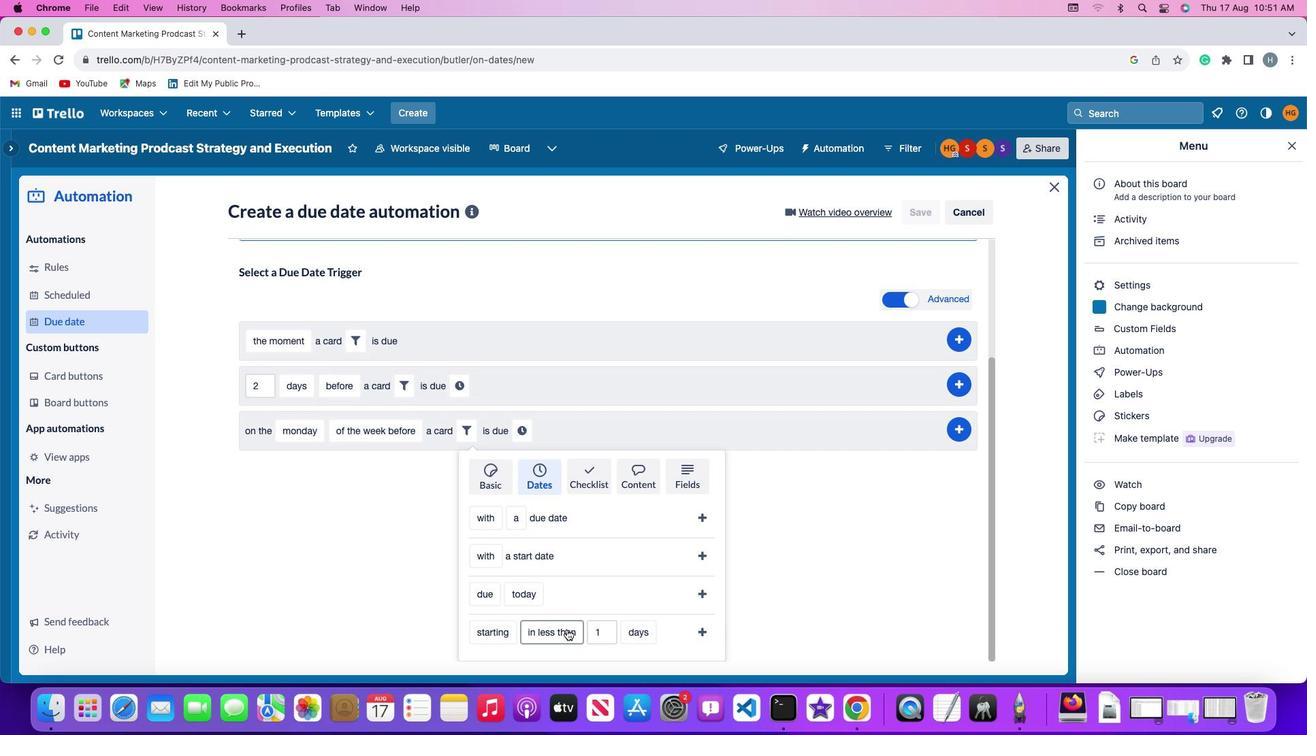 
Action: Mouse pressed left at (566, 629)
Screenshot: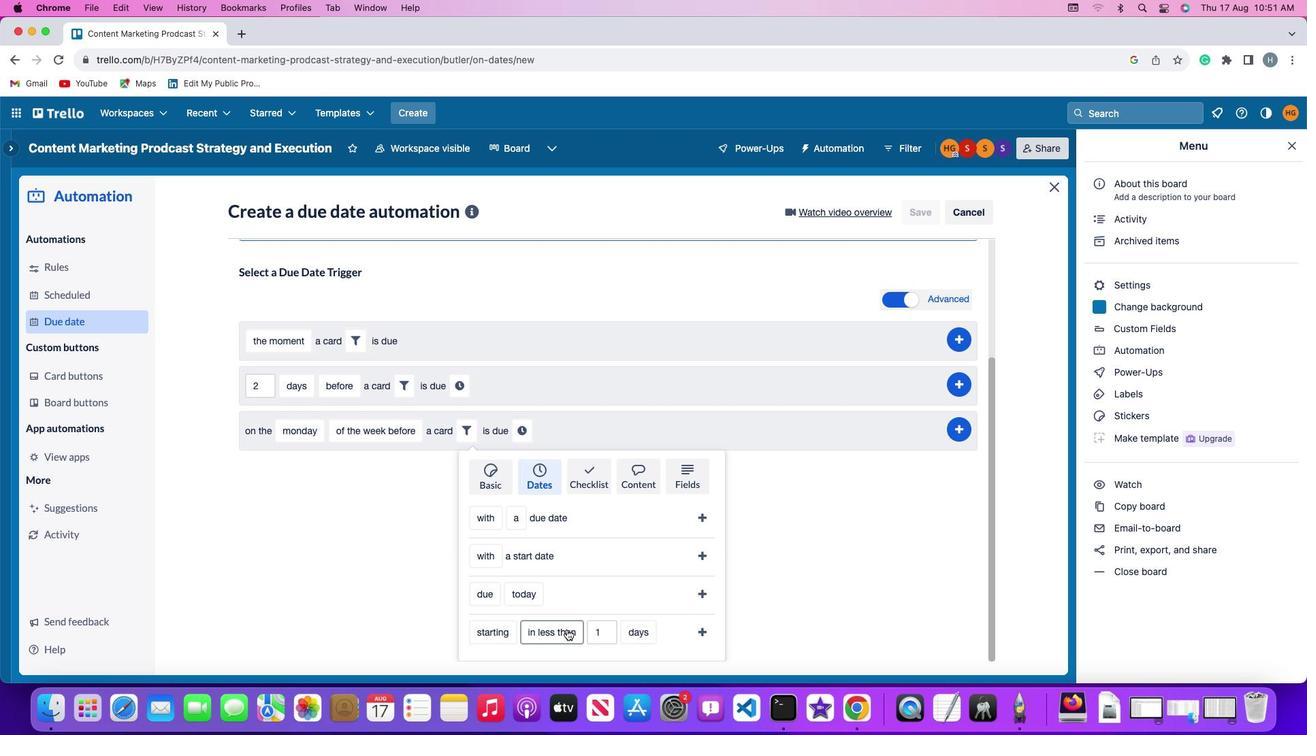 
Action: Mouse moved to (542, 518)
Screenshot: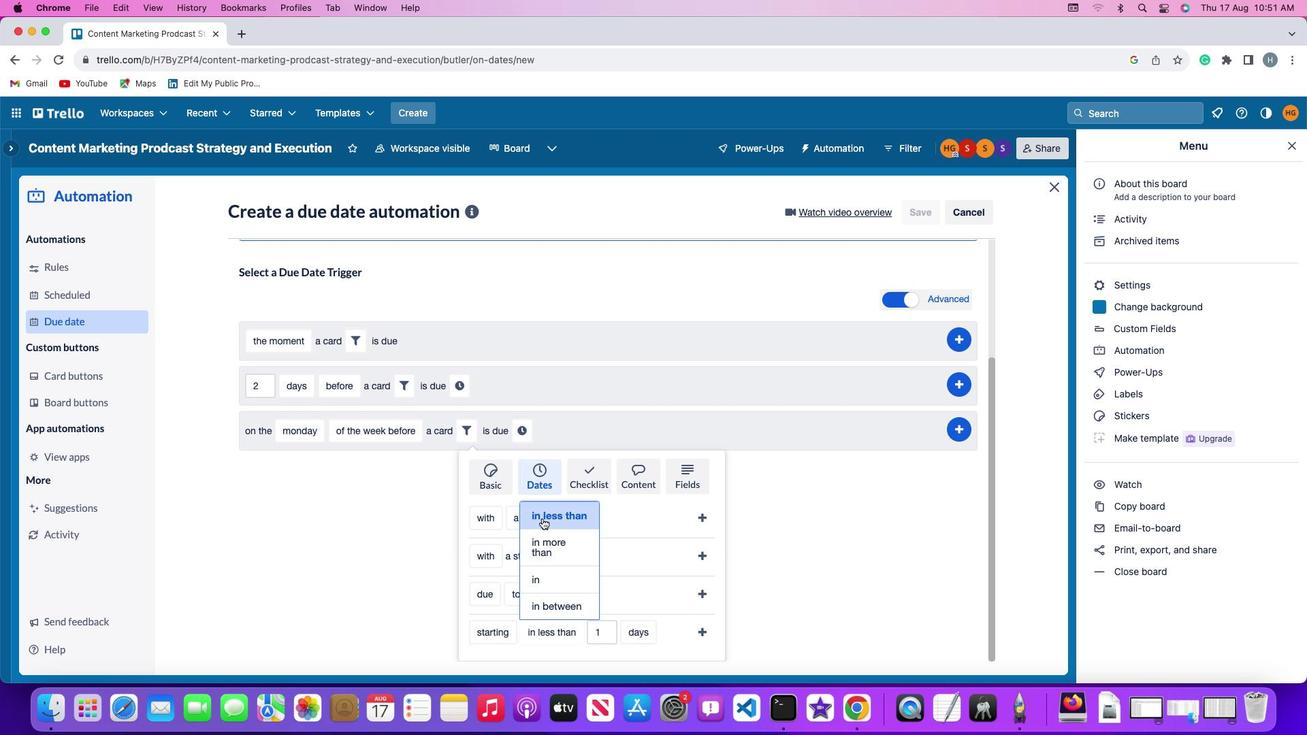 
Action: Mouse pressed left at (542, 518)
Screenshot: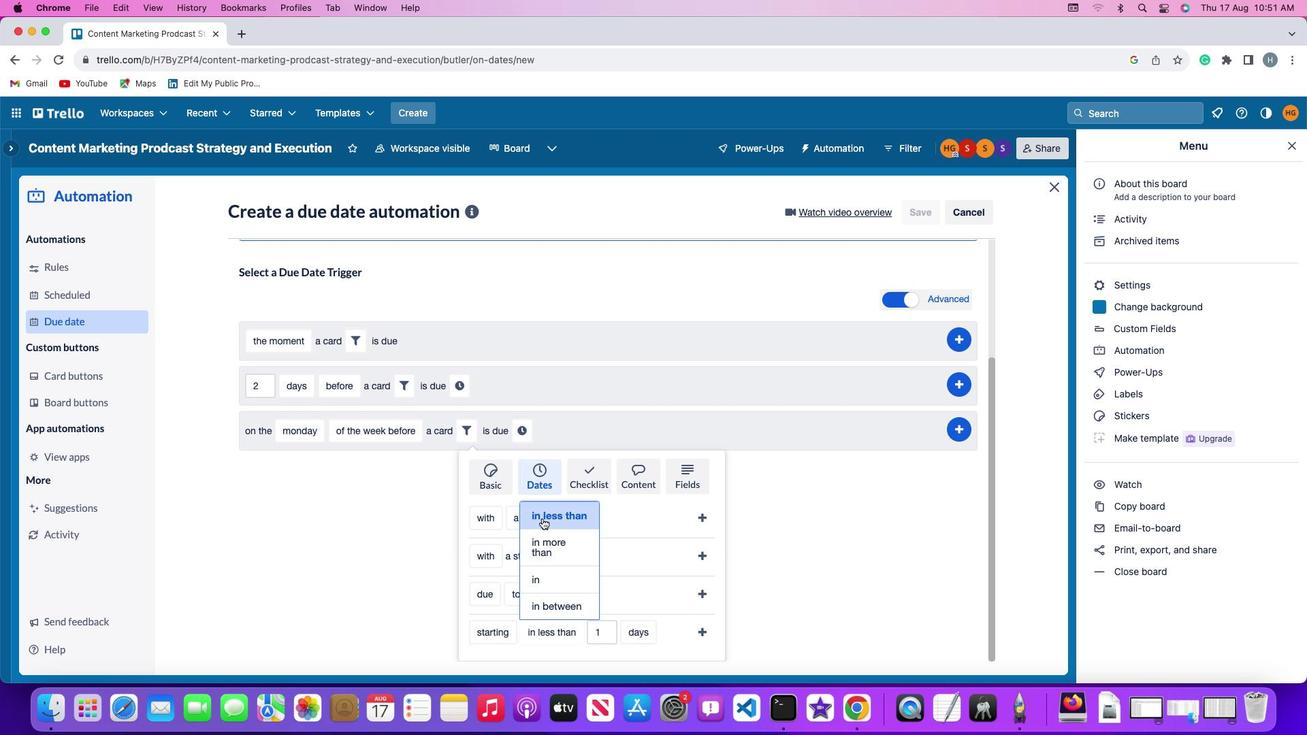
Action: Mouse moved to (608, 632)
Screenshot: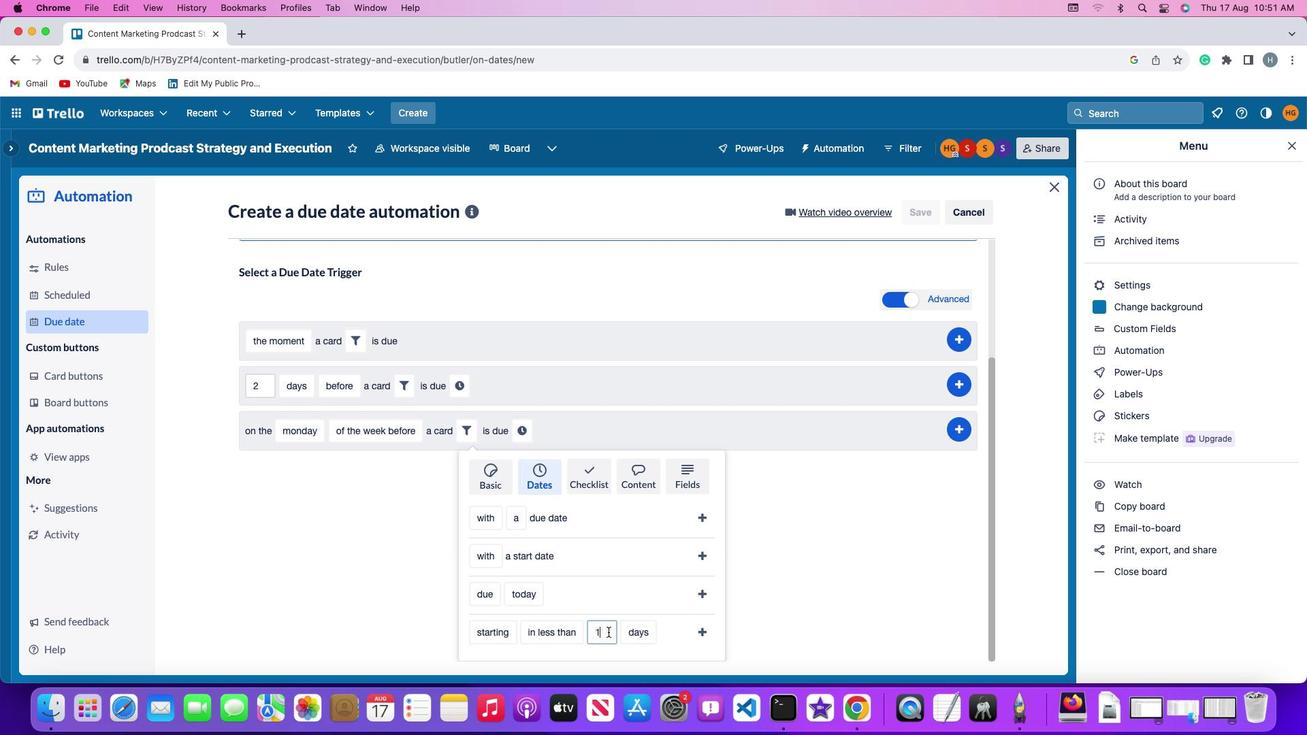 
Action: Mouse pressed left at (608, 632)
Screenshot: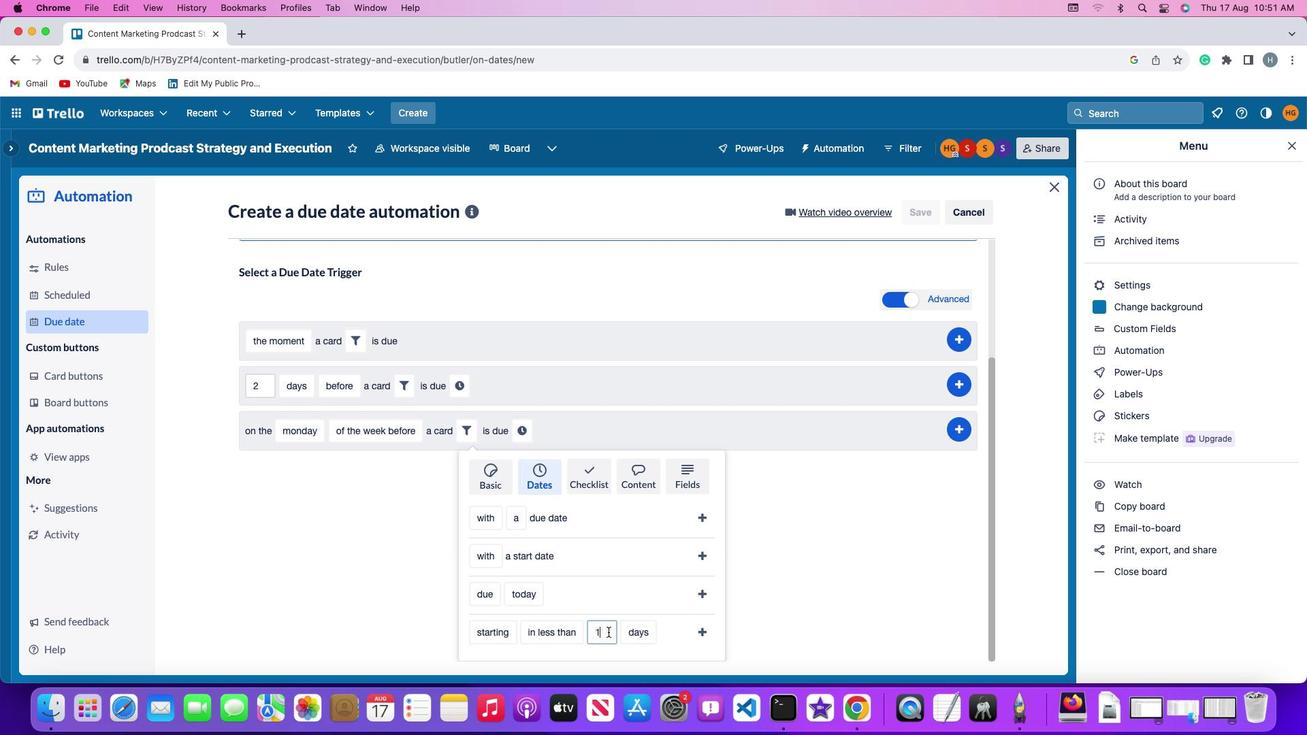 
Action: Key pressed Key.backspace'1'
Screenshot: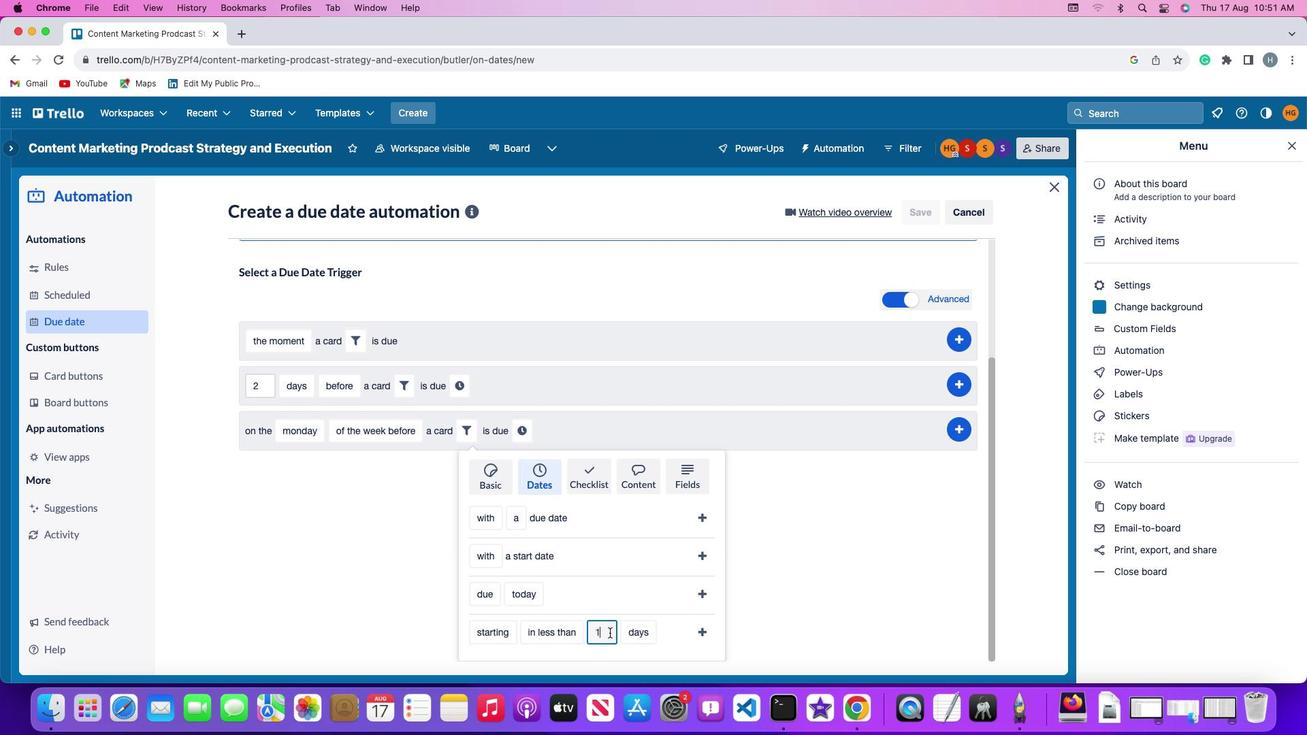 
Action: Mouse moved to (633, 636)
Screenshot: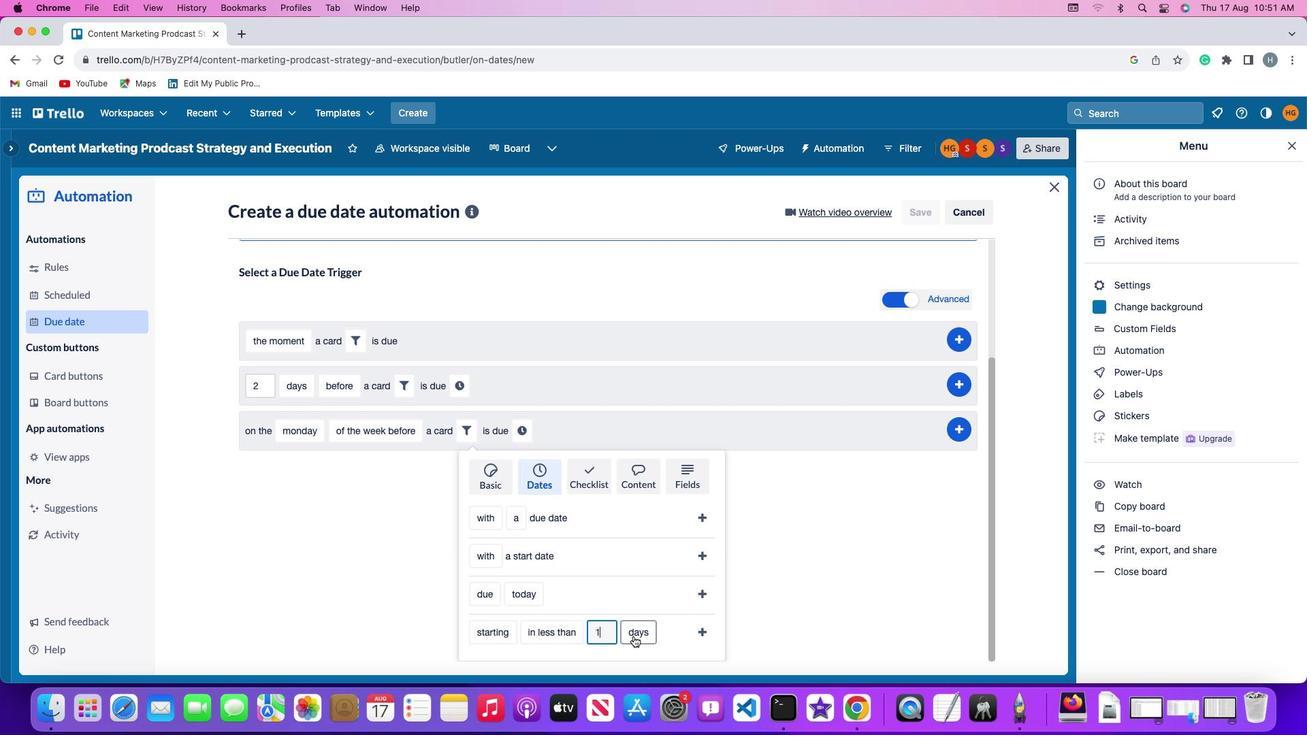 
Action: Mouse pressed left at (633, 636)
Screenshot: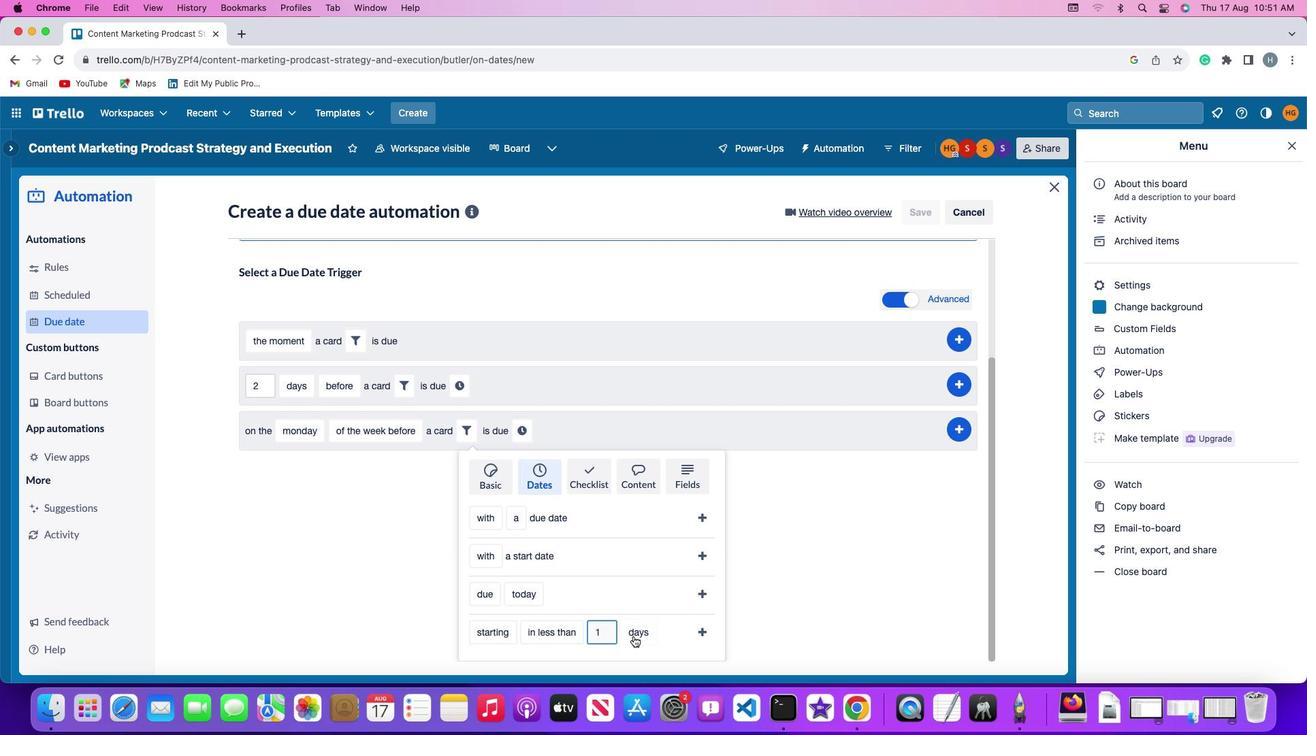 
Action: Mouse moved to (644, 582)
Screenshot: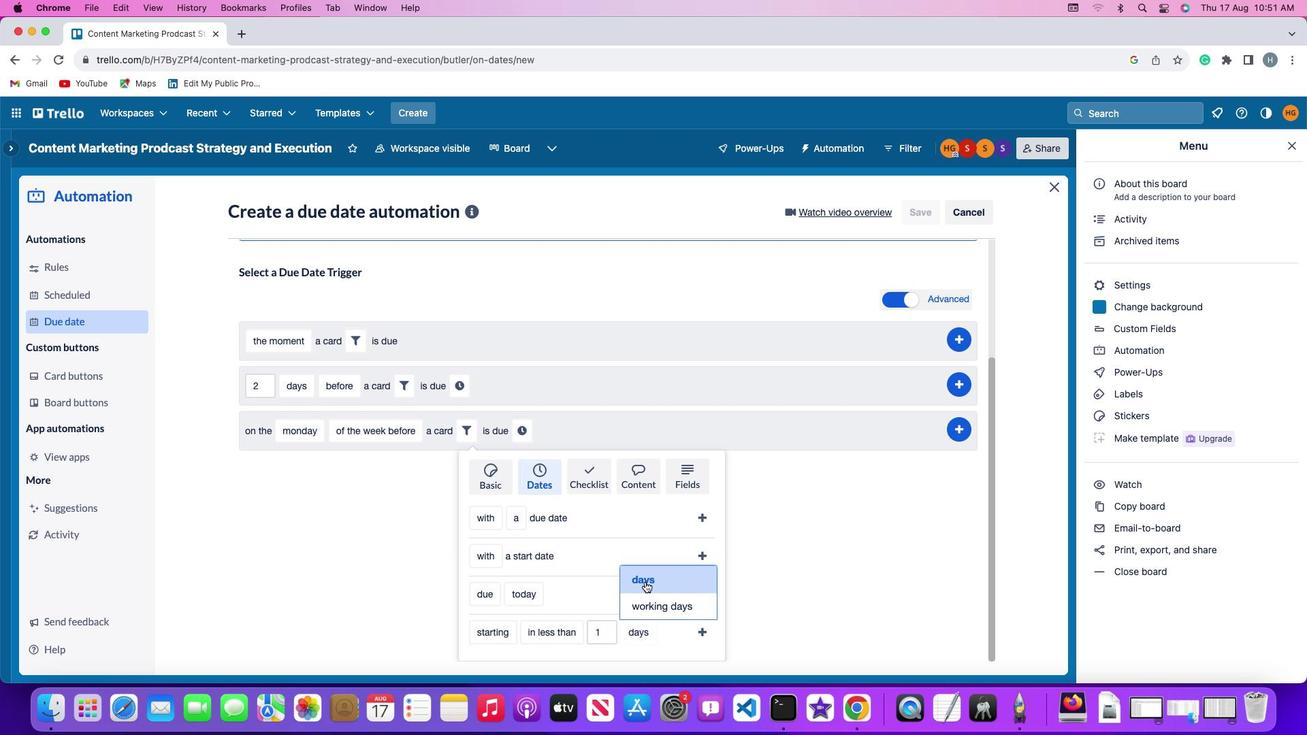 
Action: Mouse pressed left at (644, 582)
Screenshot: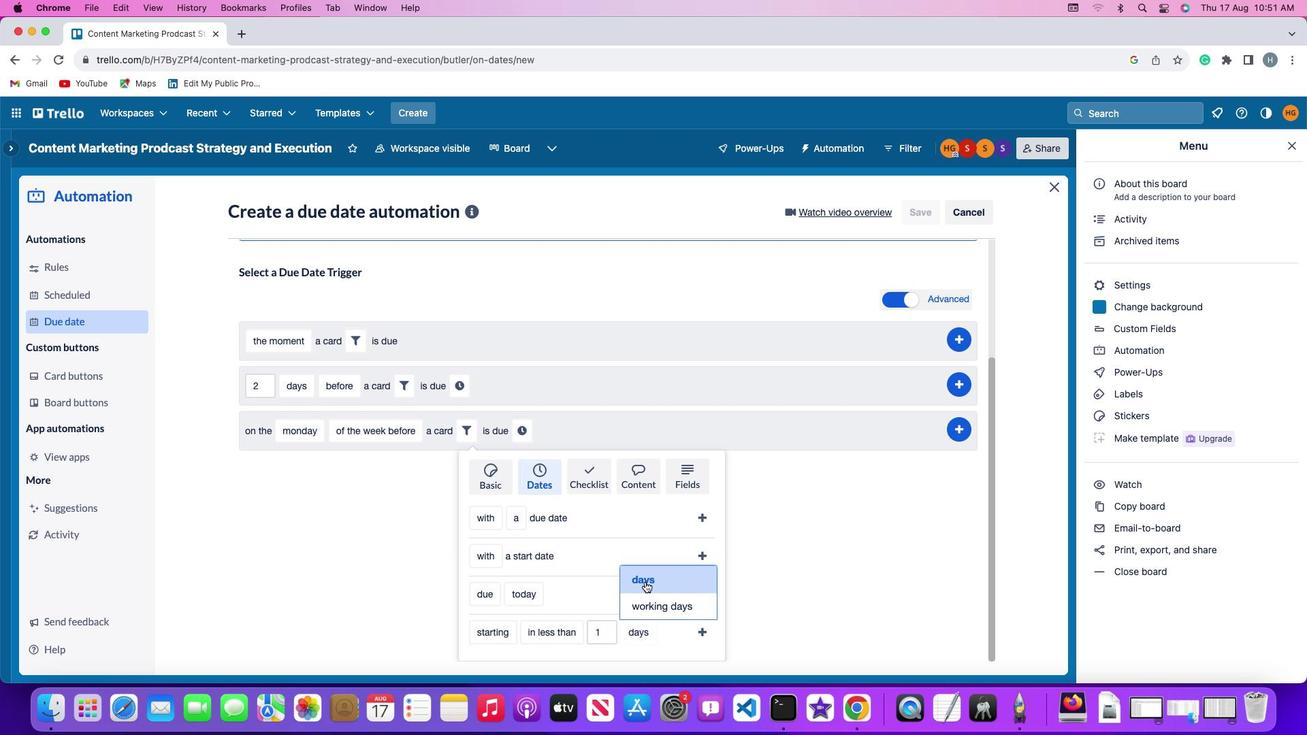 
Action: Mouse moved to (711, 630)
Screenshot: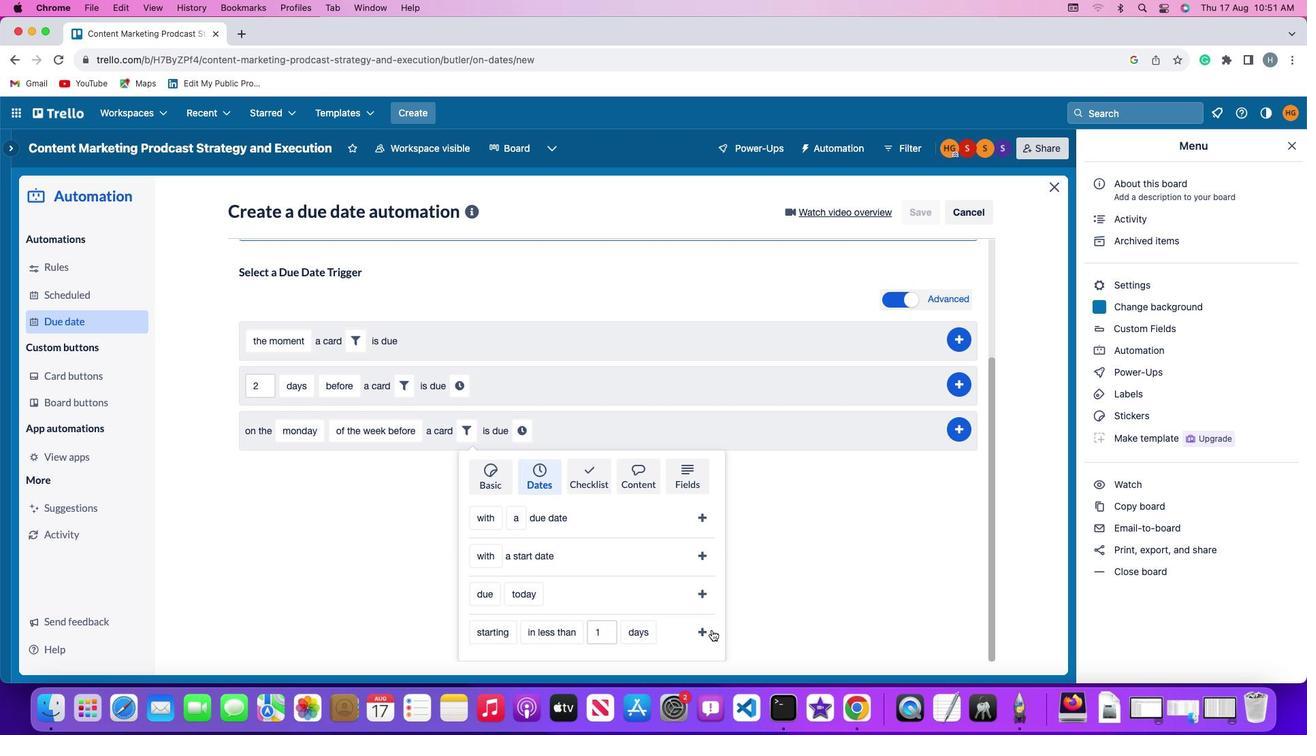 
Action: Mouse pressed left at (711, 630)
Screenshot: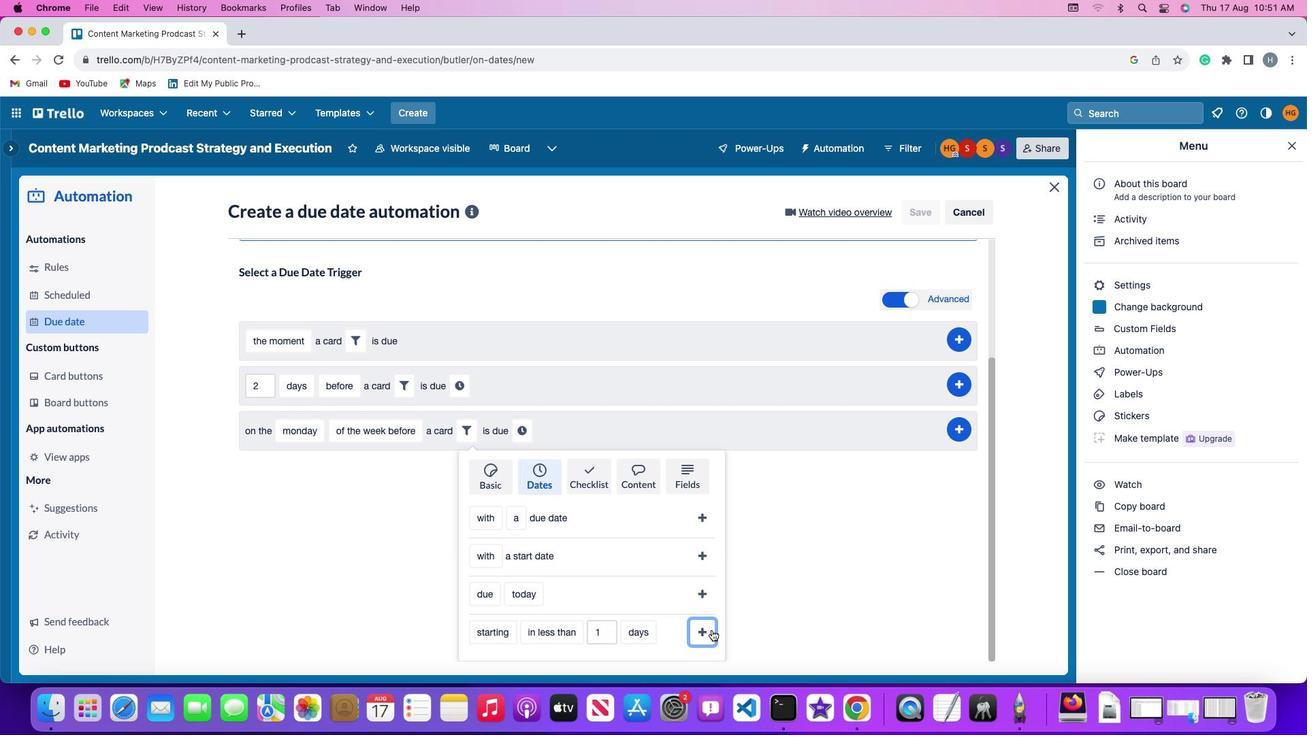
Action: Mouse moved to (668, 591)
Screenshot: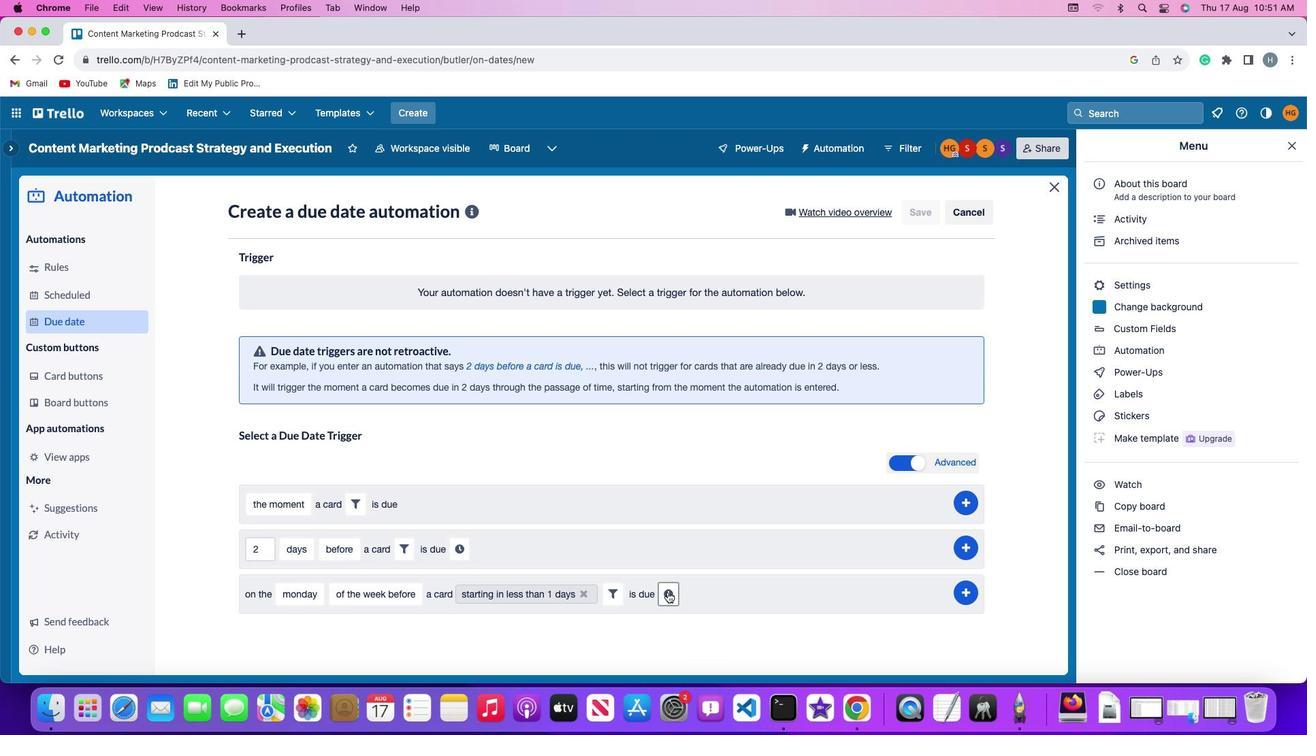 
Action: Mouse pressed left at (668, 591)
Screenshot: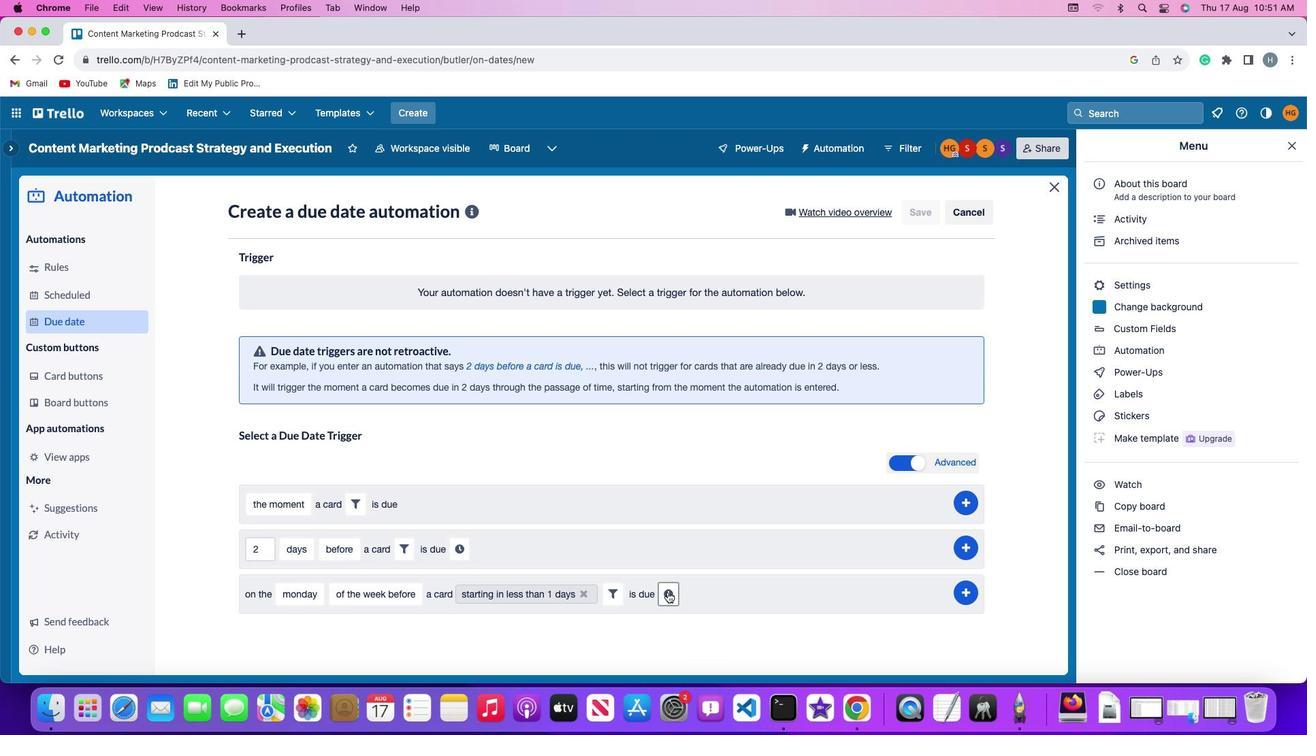 
Action: Mouse moved to (696, 597)
Screenshot: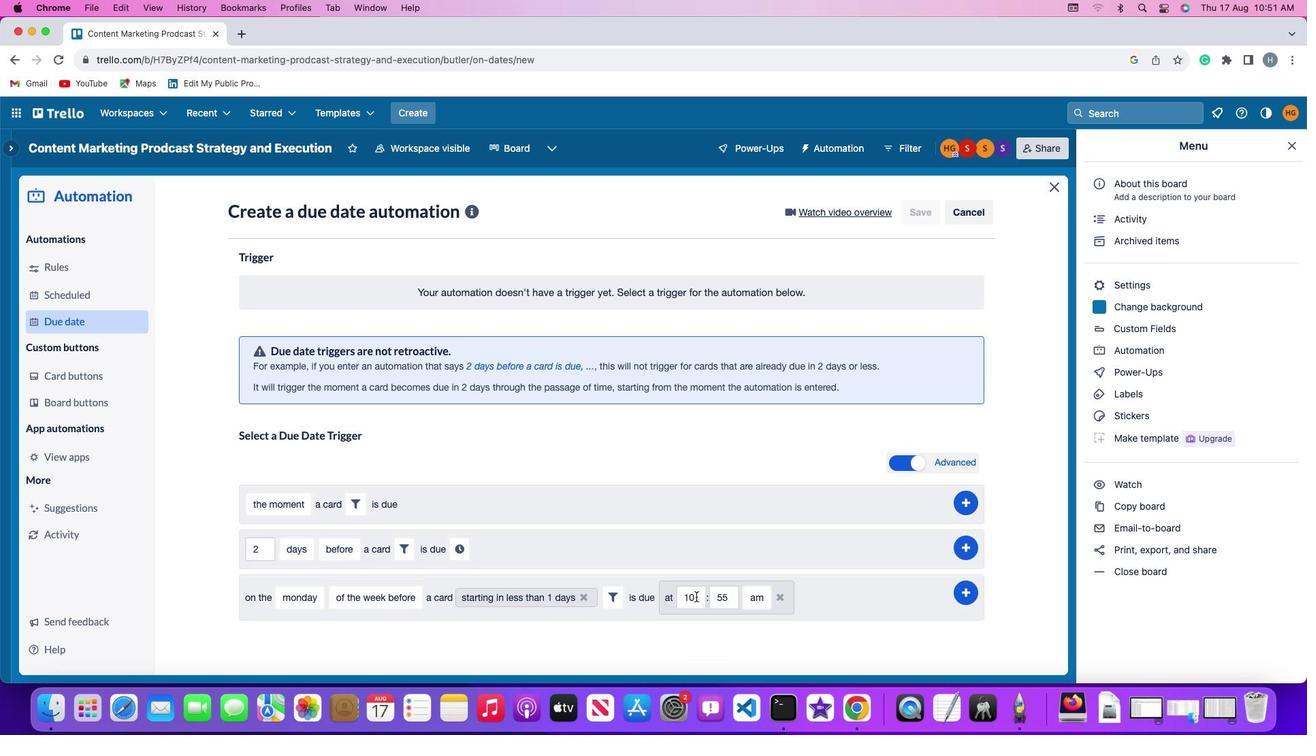 
Action: Mouse pressed left at (696, 597)
Screenshot: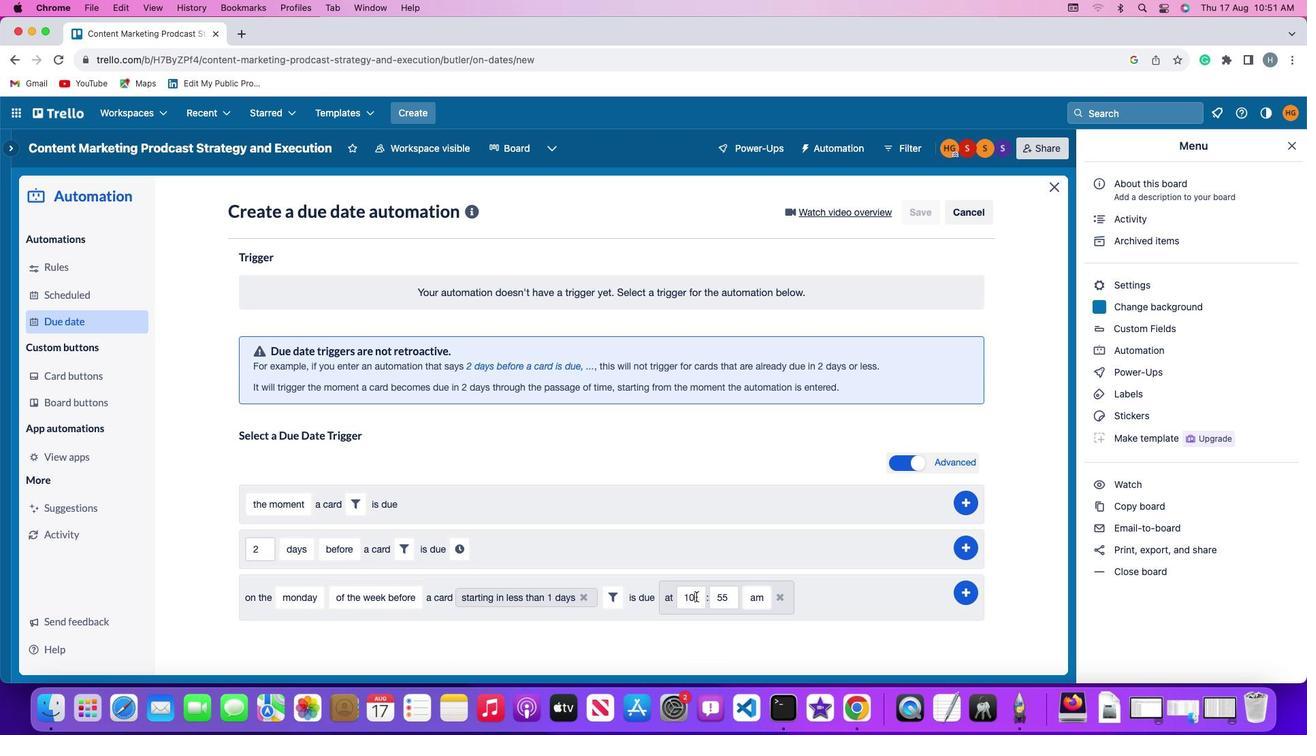 
Action: Key pressed Key.backspace'1'
Screenshot: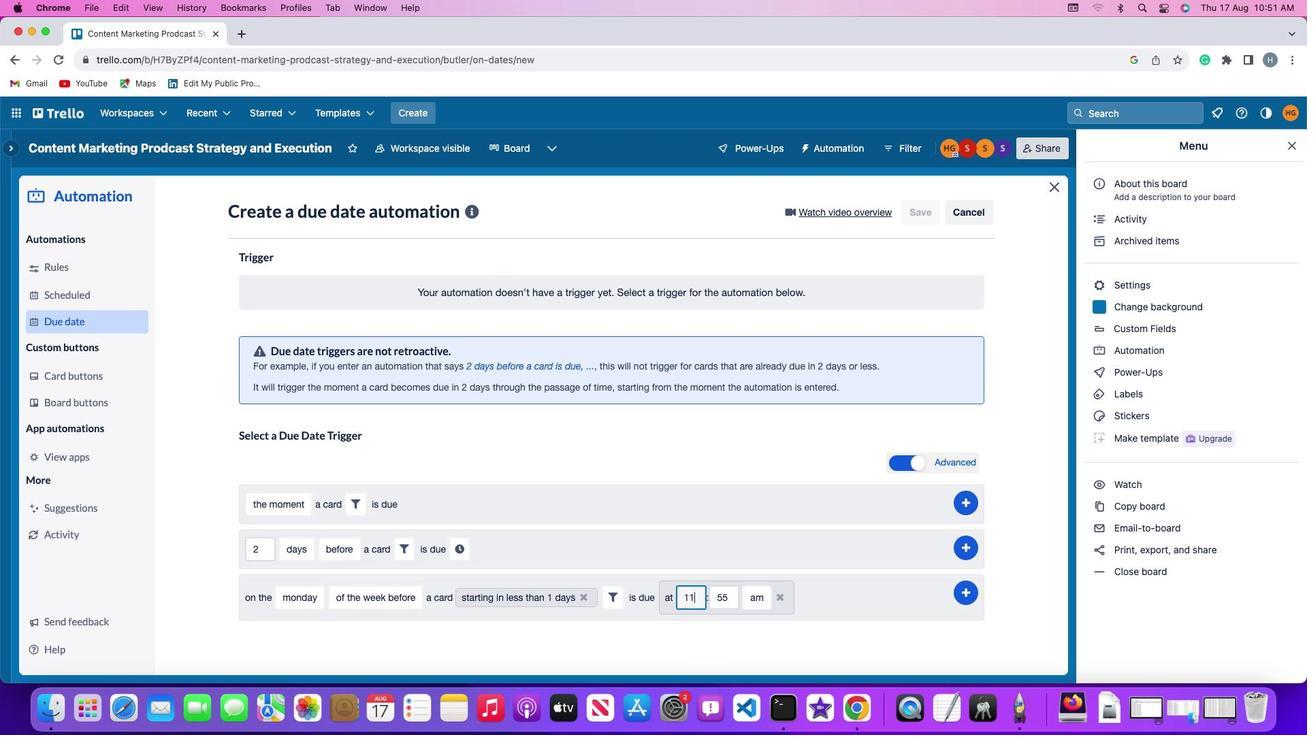 
Action: Mouse moved to (726, 595)
Screenshot: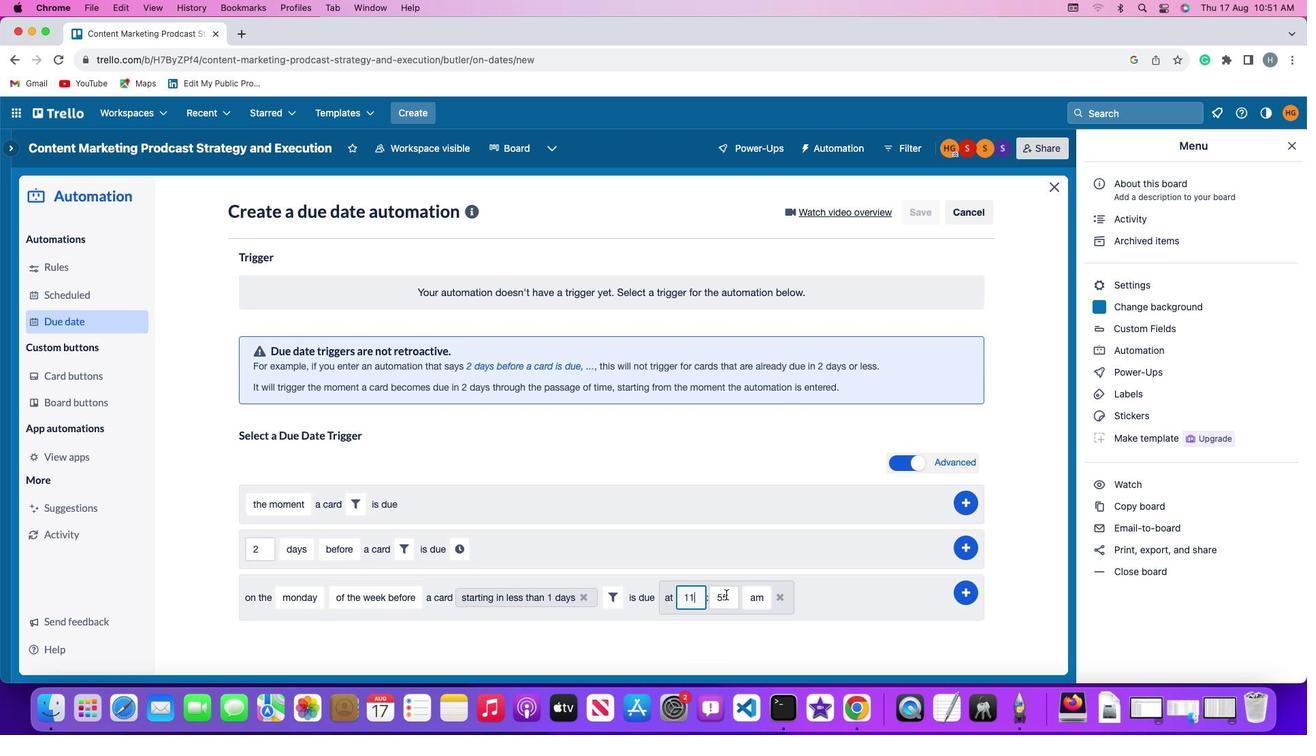 
Action: Mouse pressed left at (726, 595)
Screenshot: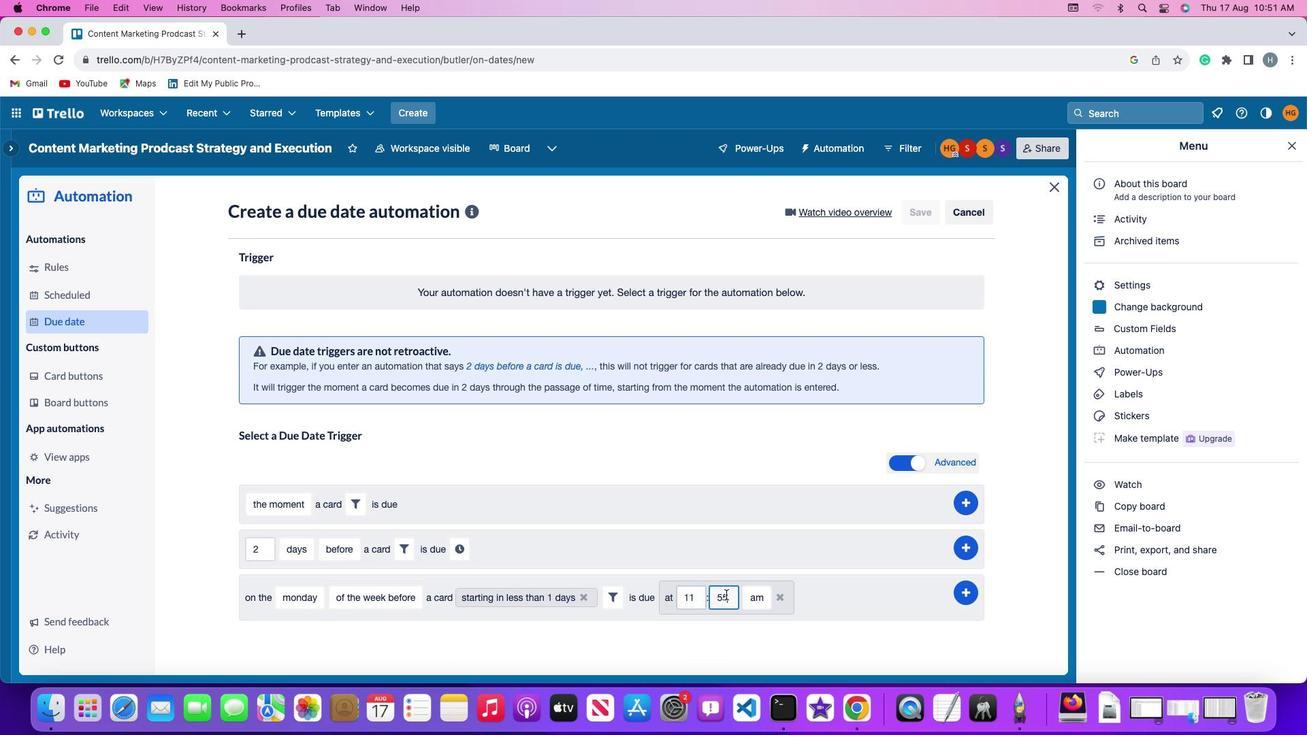 
Action: Key pressed Key.backspaceKey.backspace'0''0'
Screenshot: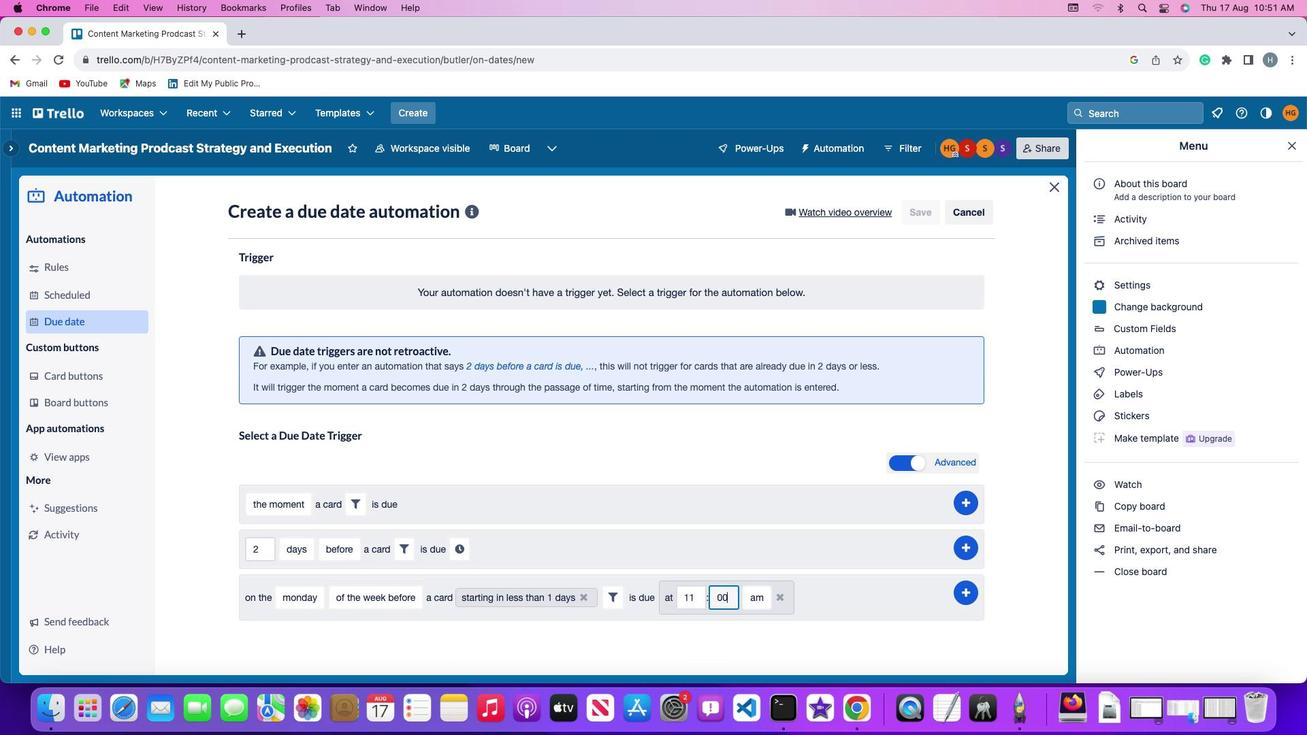 
Action: Mouse moved to (754, 593)
Screenshot: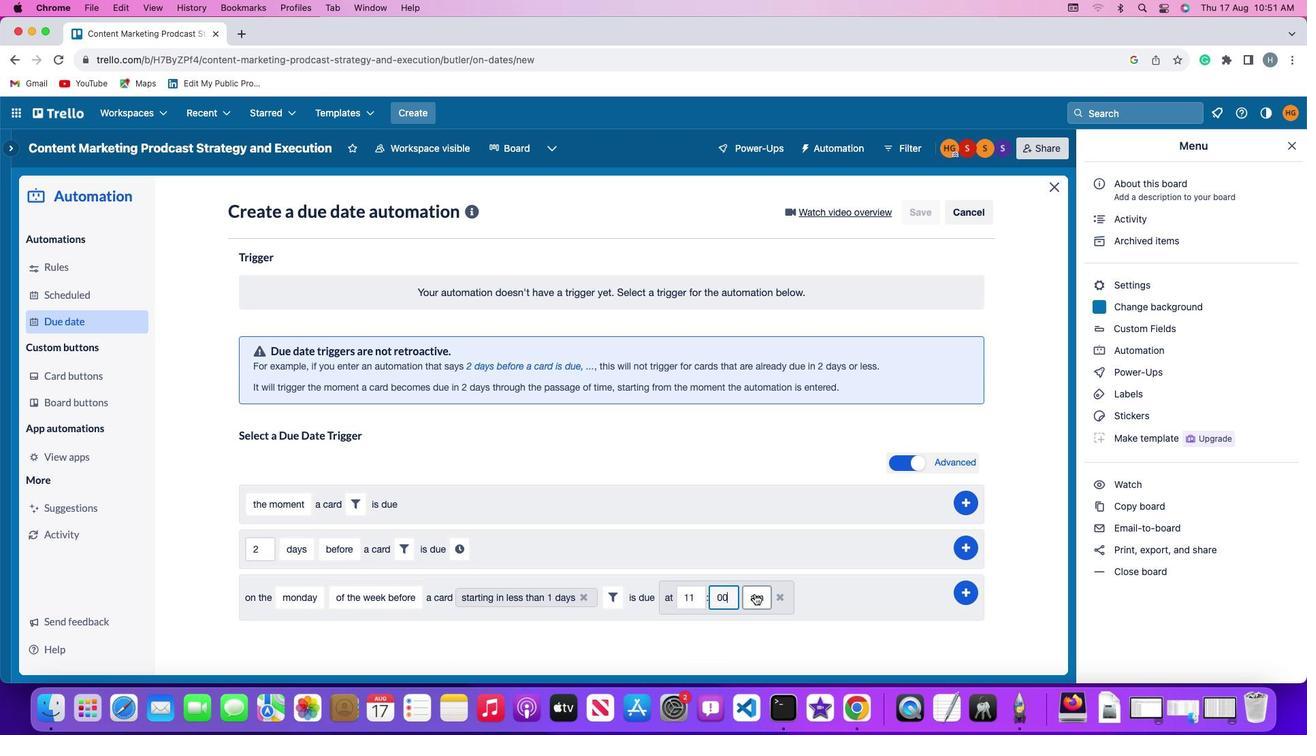 
Action: Mouse pressed left at (754, 593)
Screenshot: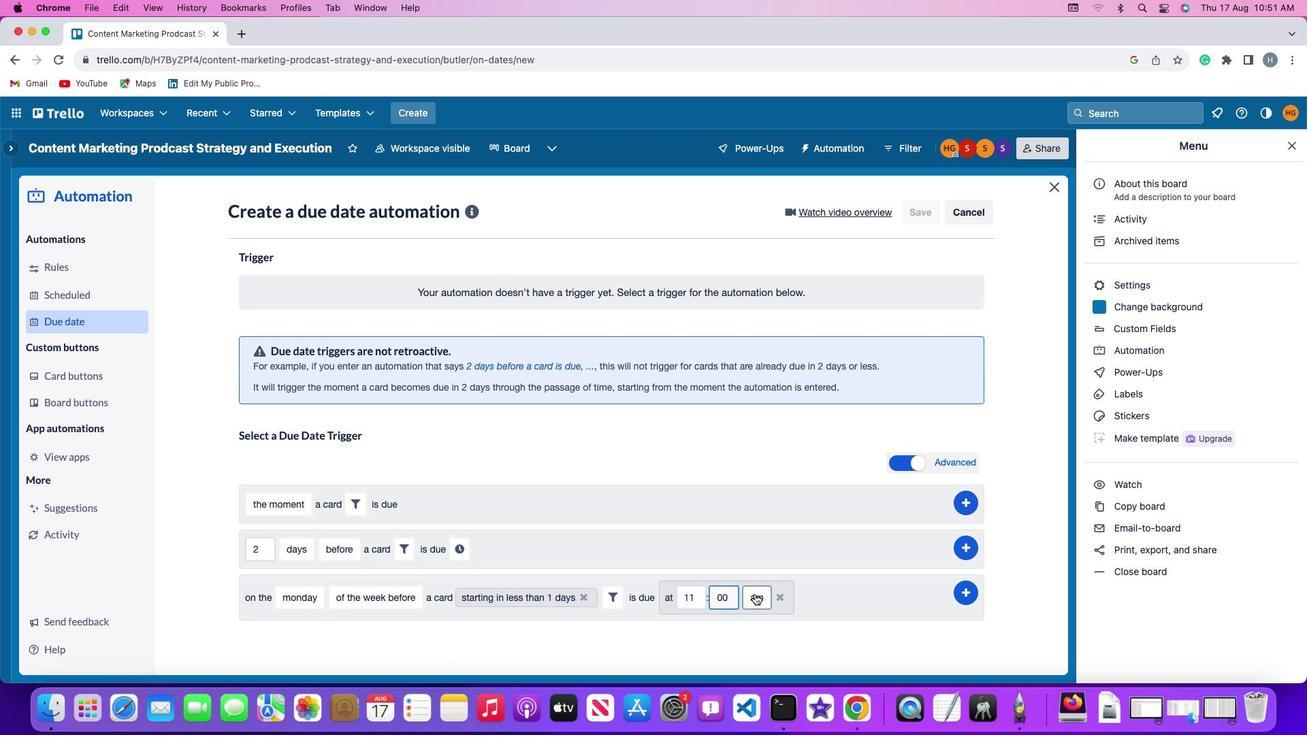 
Action: Mouse moved to (763, 624)
Screenshot: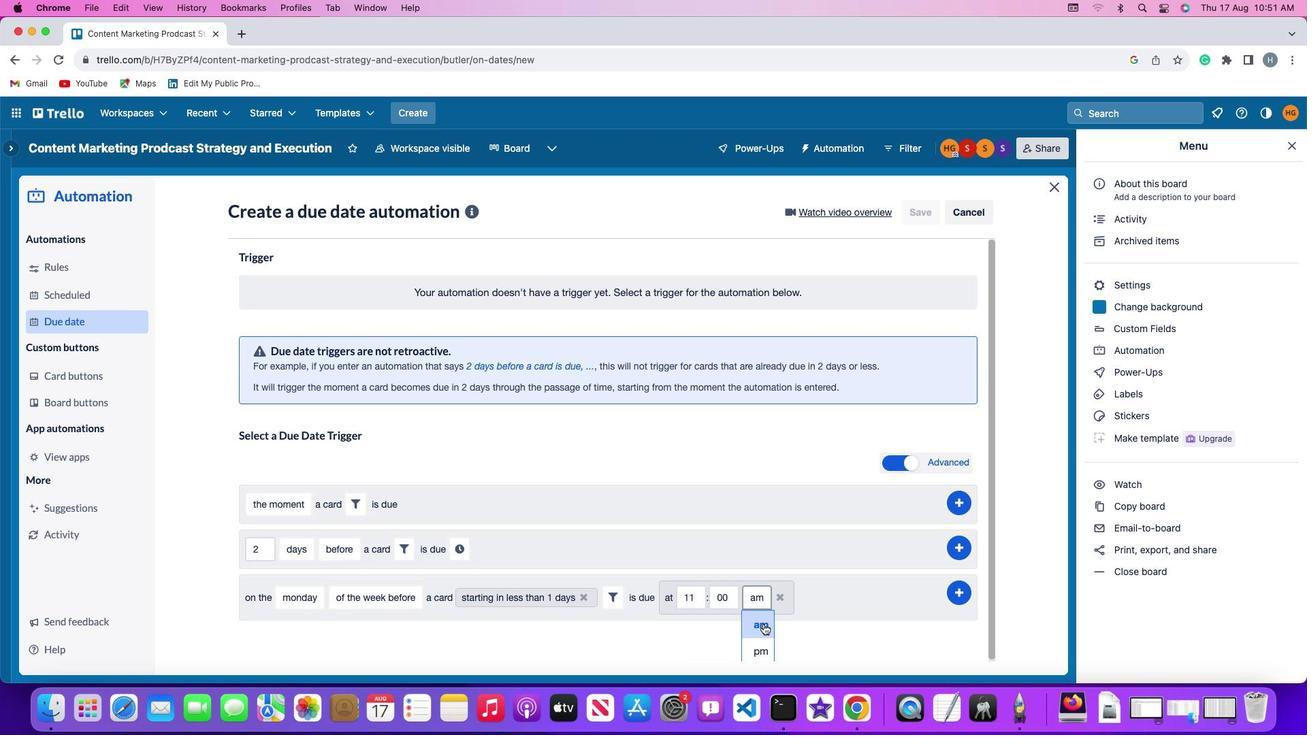 
Action: Mouse pressed left at (763, 624)
Screenshot: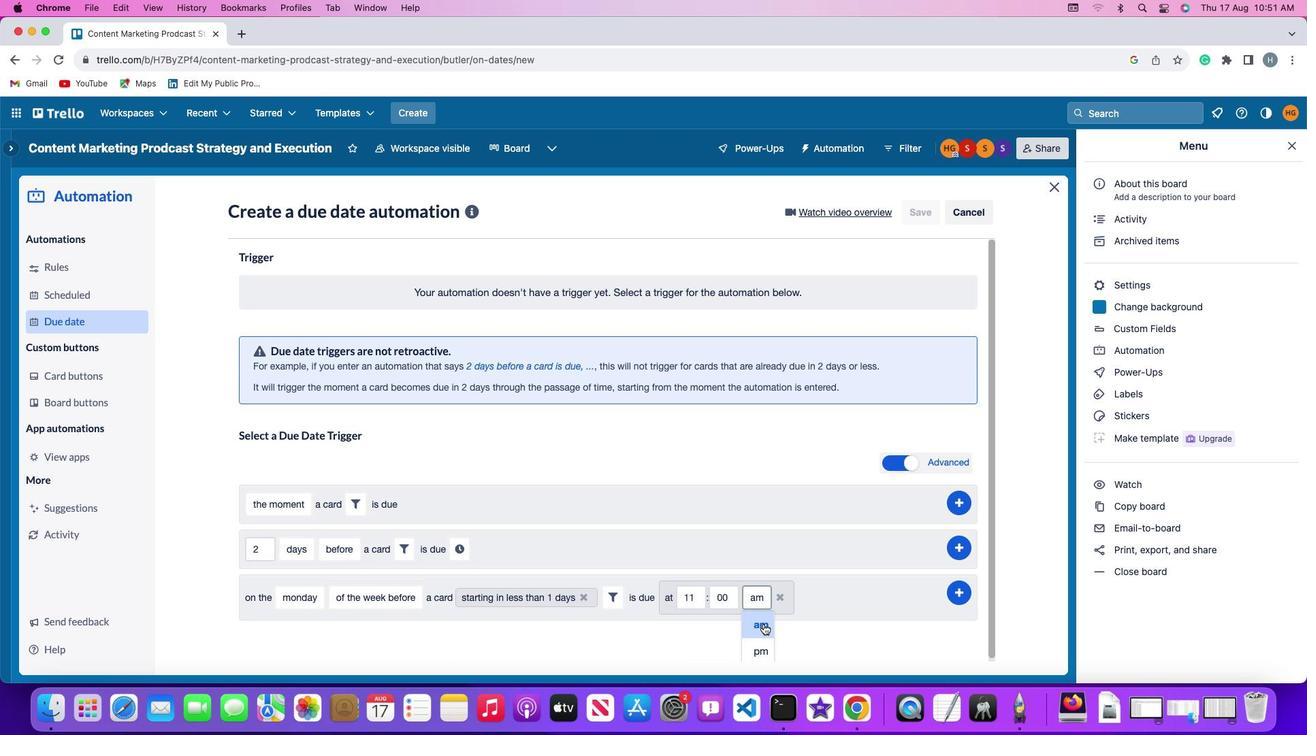 
Action: Mouse moved to (959, 593)
Screenshot: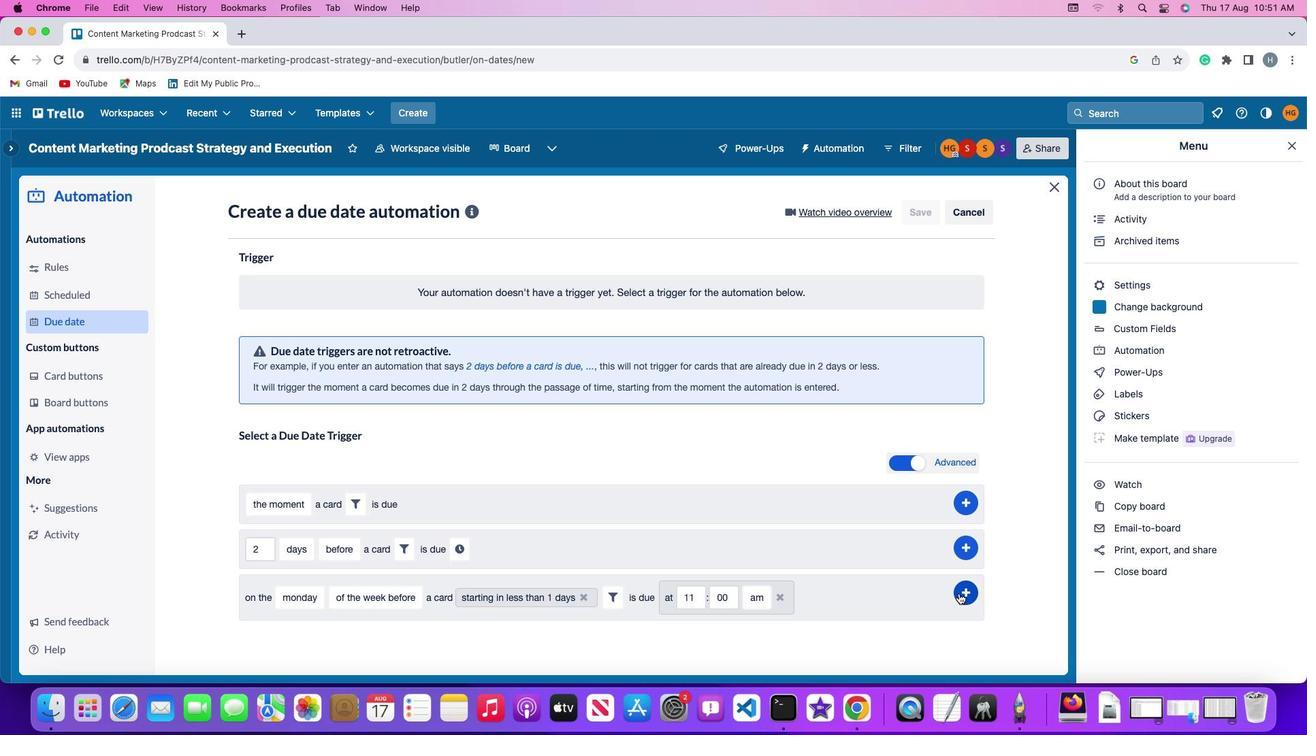 
Action: Mouse pressed left at (959, 593)
Screenshot: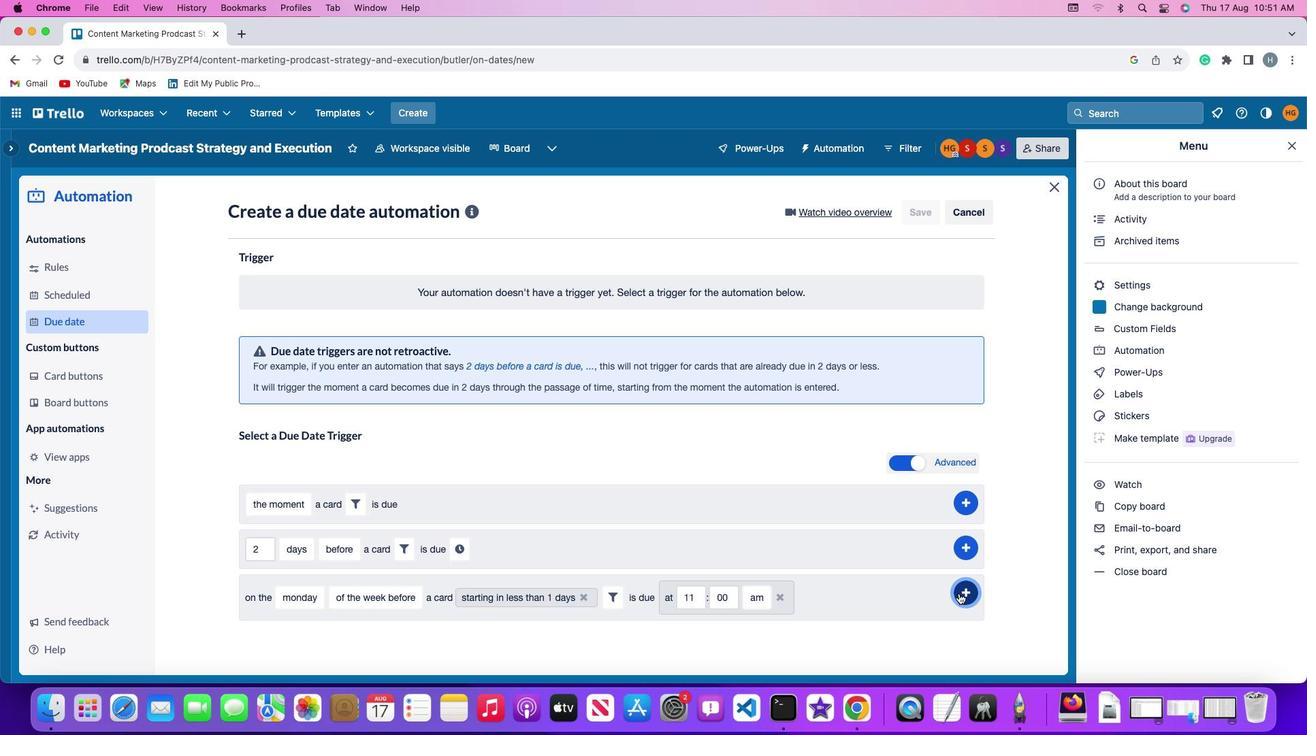 
Action: Mouse moved to (1015, 486)
Screenshot: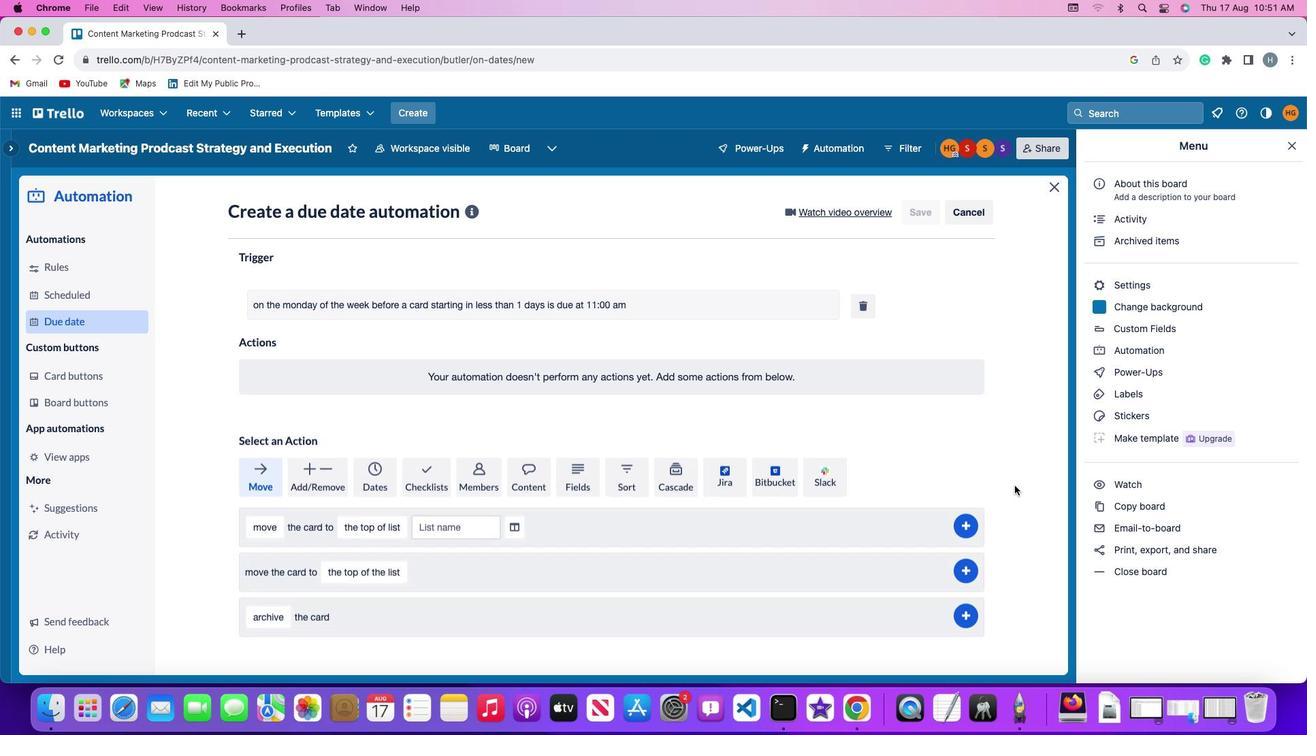 
